 Task: Find connections with filter location Oldenburg with filter topic #CEOwith filter profile language Potuguese with filter current company Mirchi with filter school Indian Institute of Management Tiruchirappalli with filter industry Retail Recyclable Materials & Used Merchandise with filter service category SupportTechnical Writing with filter keywords title Mason
Action: Mouse moved to (480, 68)
Screenshot: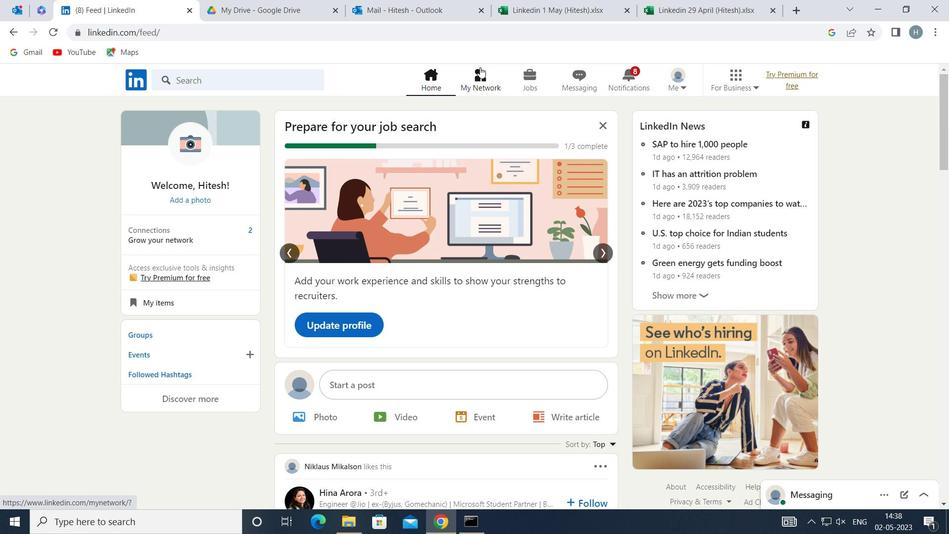 
Action: Mouse pressed left at (480, 68)
Screenshot: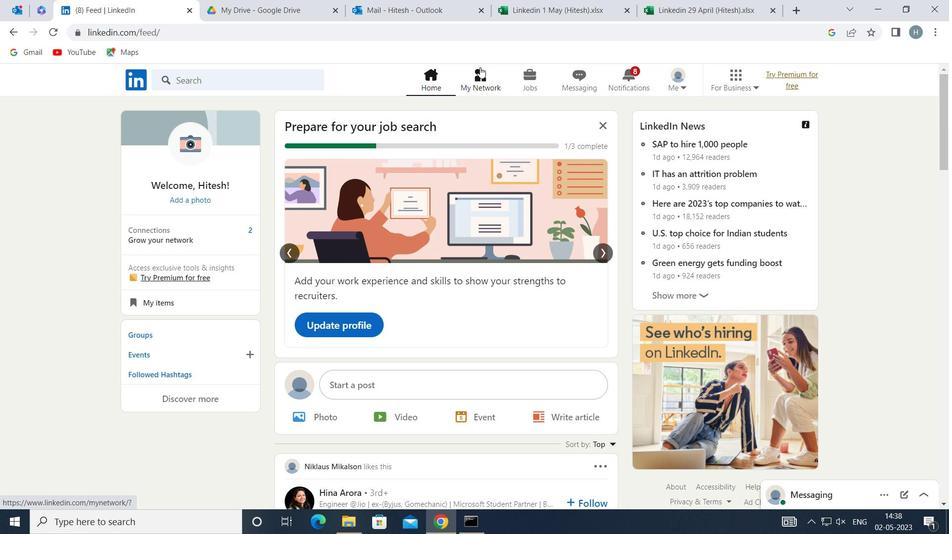 
Action: Mouse moved to (274, 144)
Screenshot: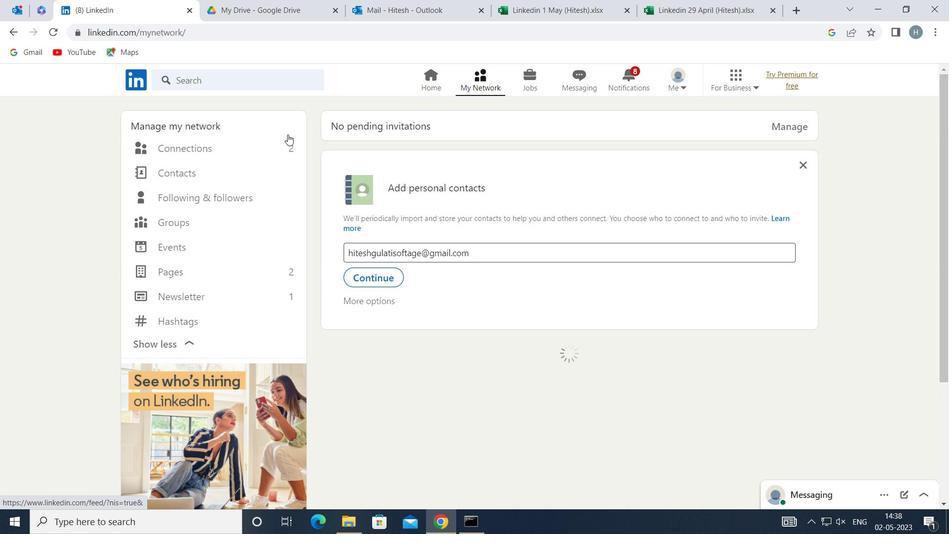 
Action: Mouse pressed left at (274, 144)
Screenshot: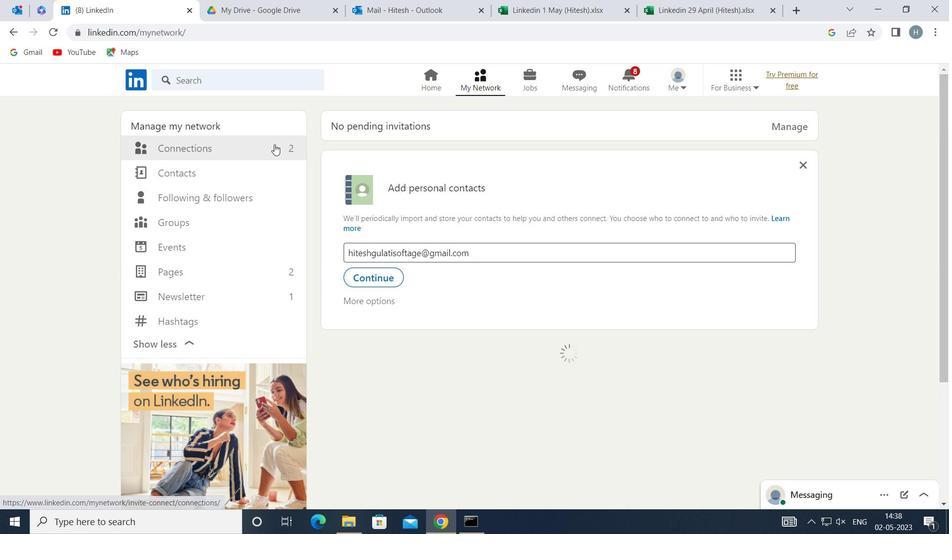 
Action: Mouse moved to (544, 149)
Screenshot: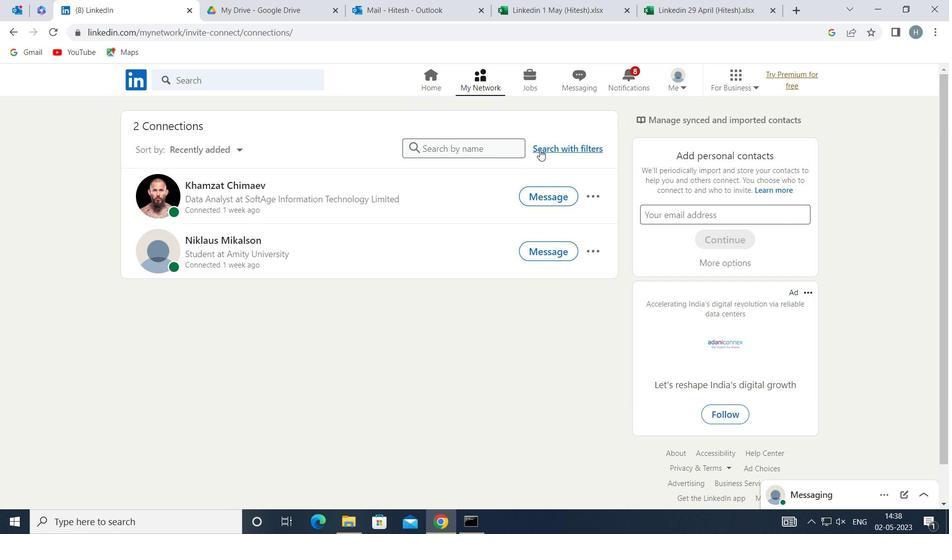 
Action: Mouse pressed left at (544, 149)
Screenshot: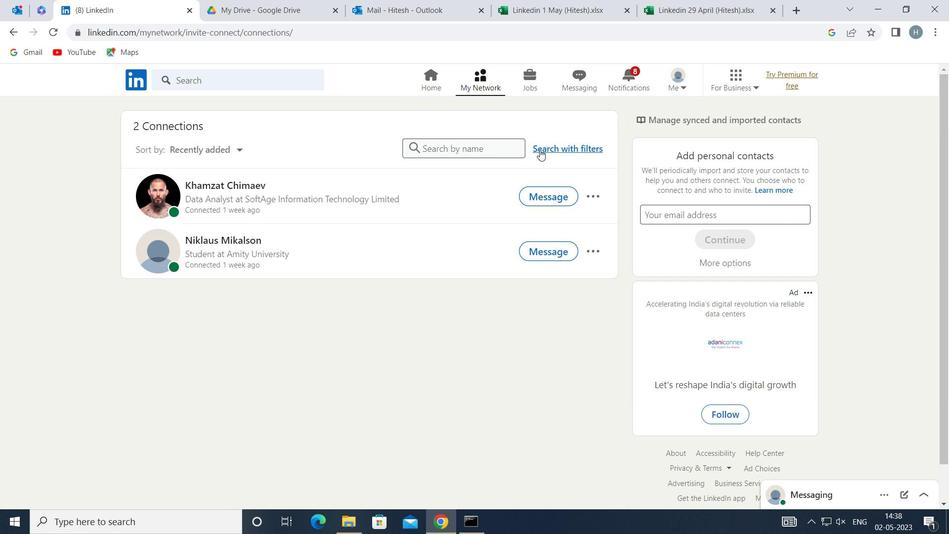 
Action: Mouse moved to (514, 117)
Screenshot: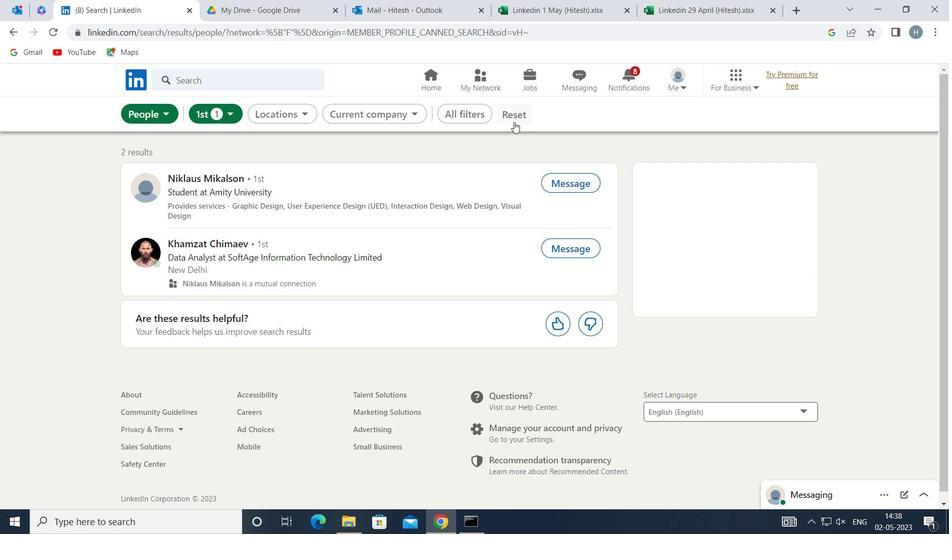 
Action: Mouse pressed left at (514, 117)
Screenshot: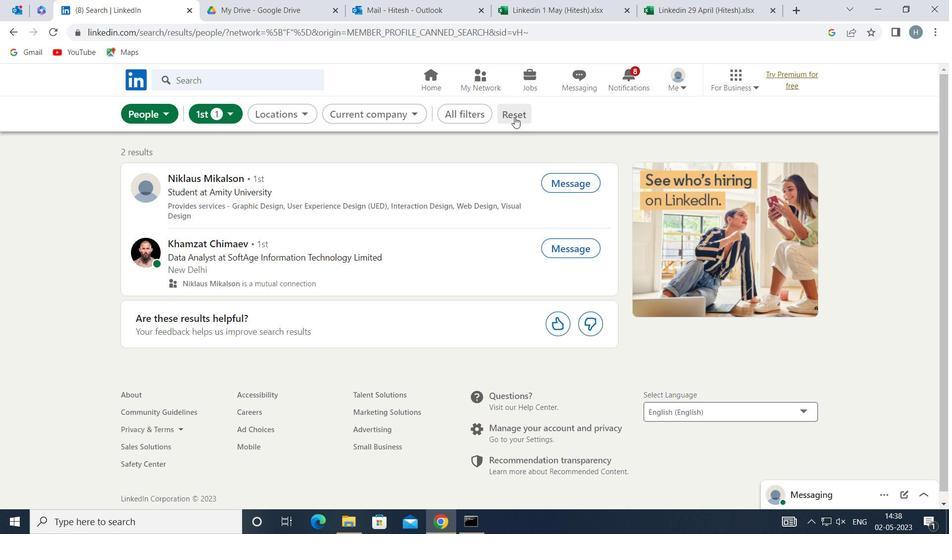 
Action: Mouse moved to (488, 114)
Screenshot: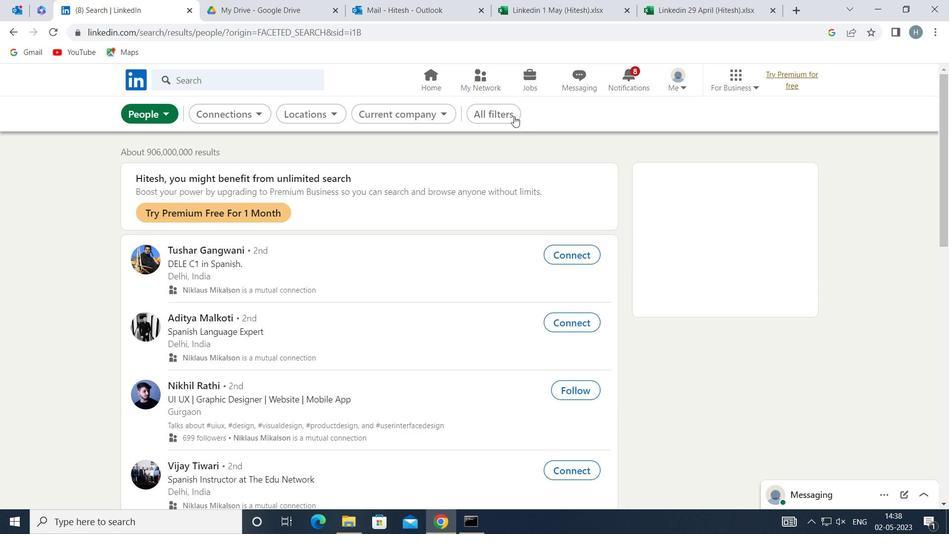 
Action: Mouse pressed left at (488, 114)
Screenshot: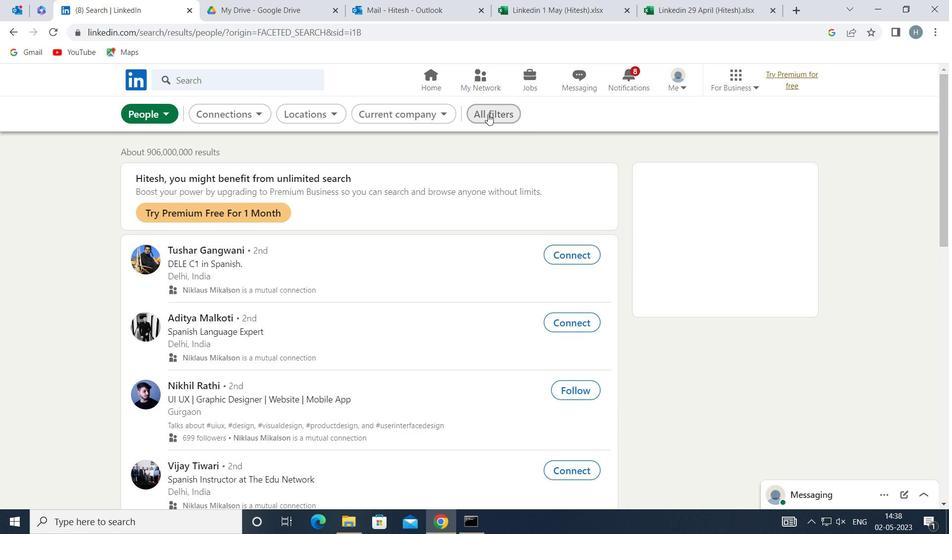 
Action: Mouse moved to (695, 236)
Screenshot: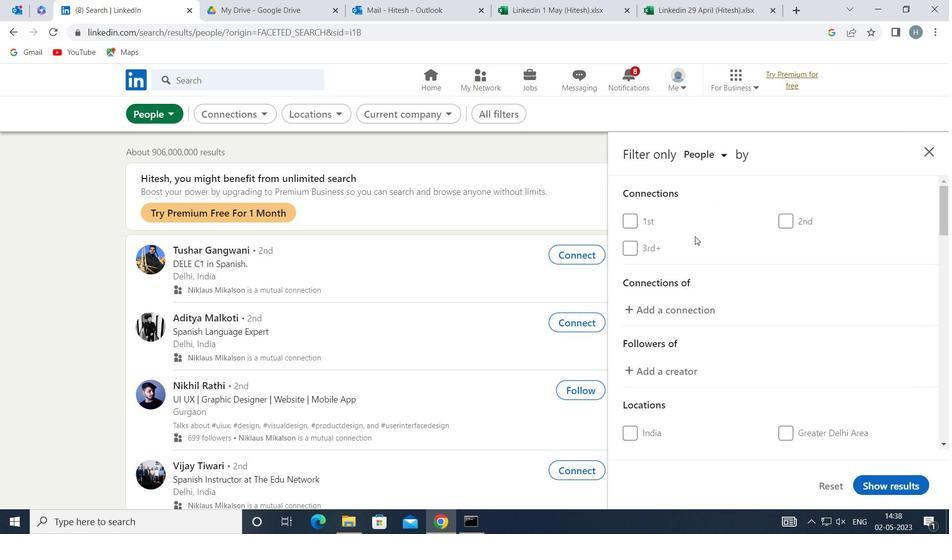 
Action: Mouse scrolled (695, 235) with delta (0, 0)
Screenshot: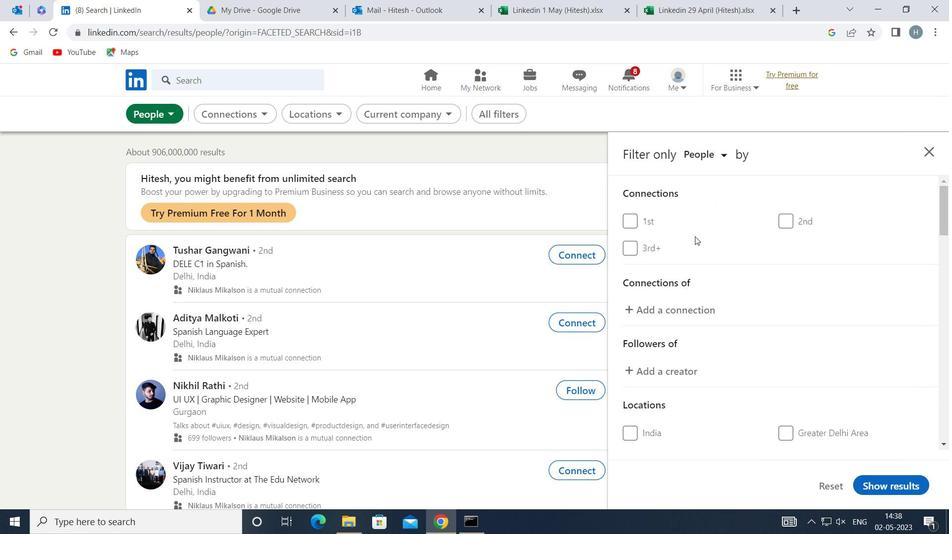 
Action: Mouse moved to (695, 236)
Screenshot: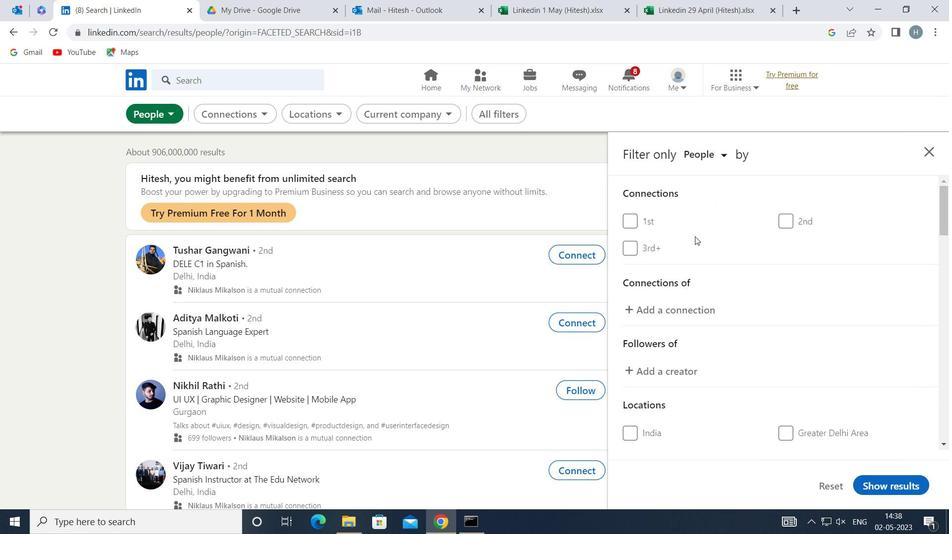 
Action: Mouse scrolled (695, 235) with delta (0, 0)
Screenshot: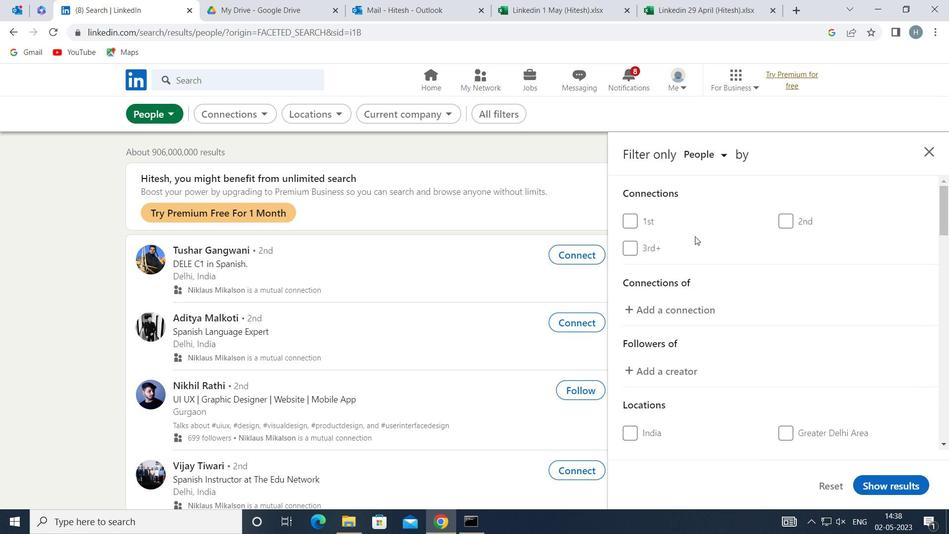 
Action: Mouse moved to (694, 236)
Screenshot: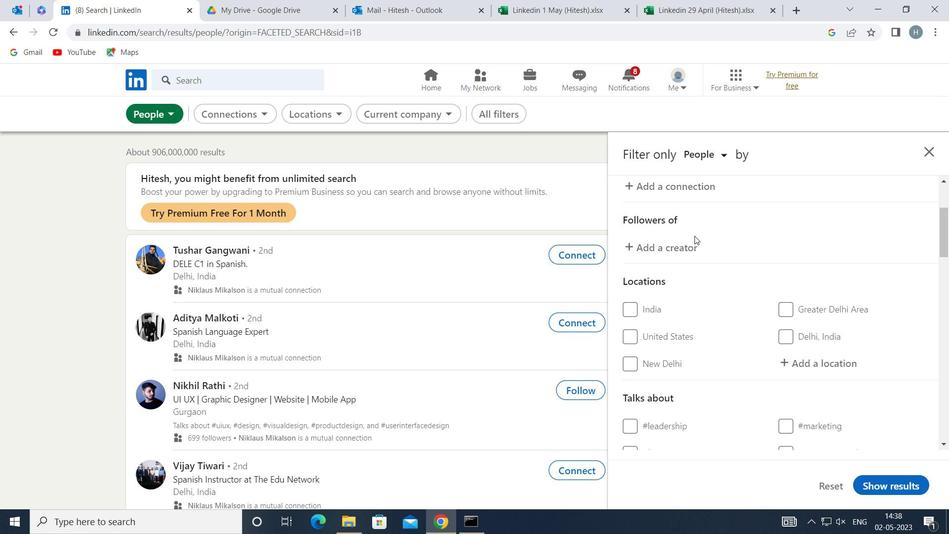 
Action: Mouse scrolled (694, 235) with delta (0, 0)
Screenshot: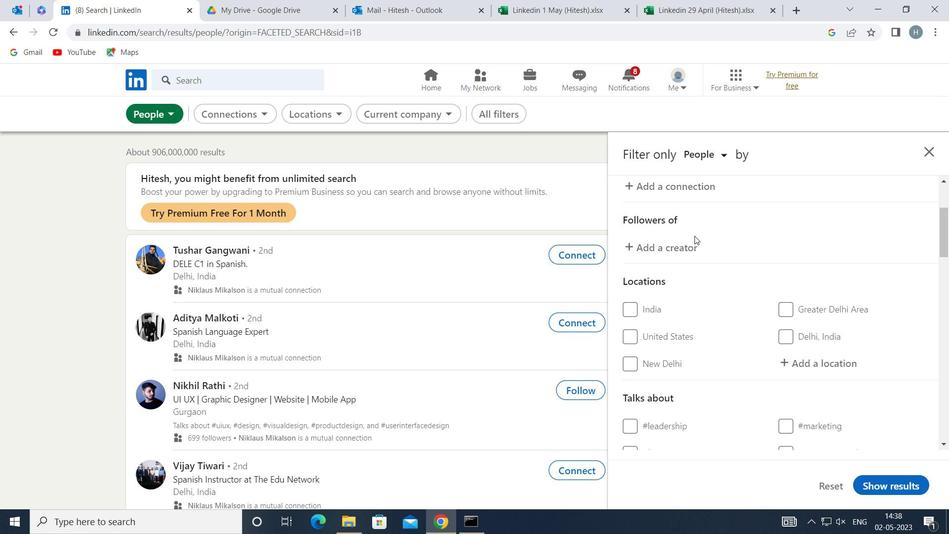 
Action: Mouse moved to (790, 293)
Screenshot: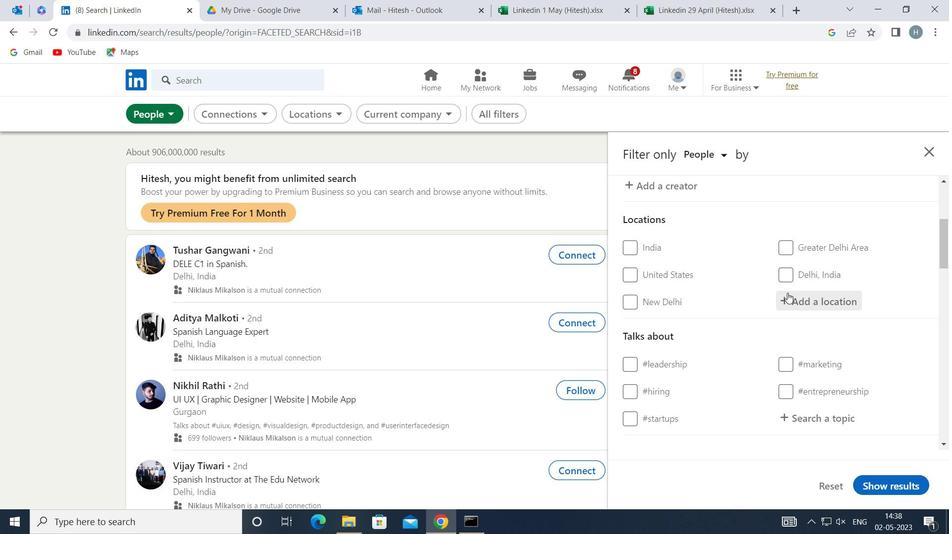 
Action: Mouse pressed left at (790, 293)
Screenshot: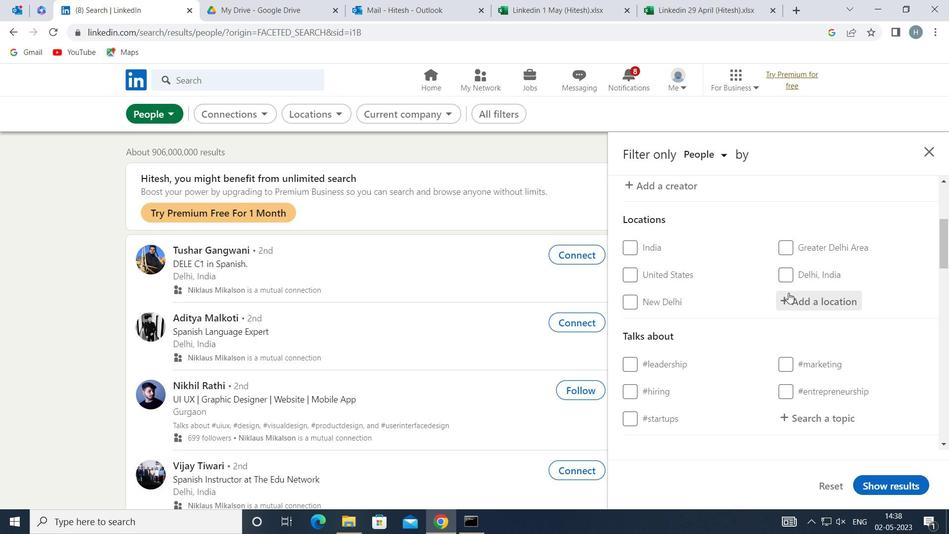 
Action: Mouse moved to (789, 293)
Screenshot: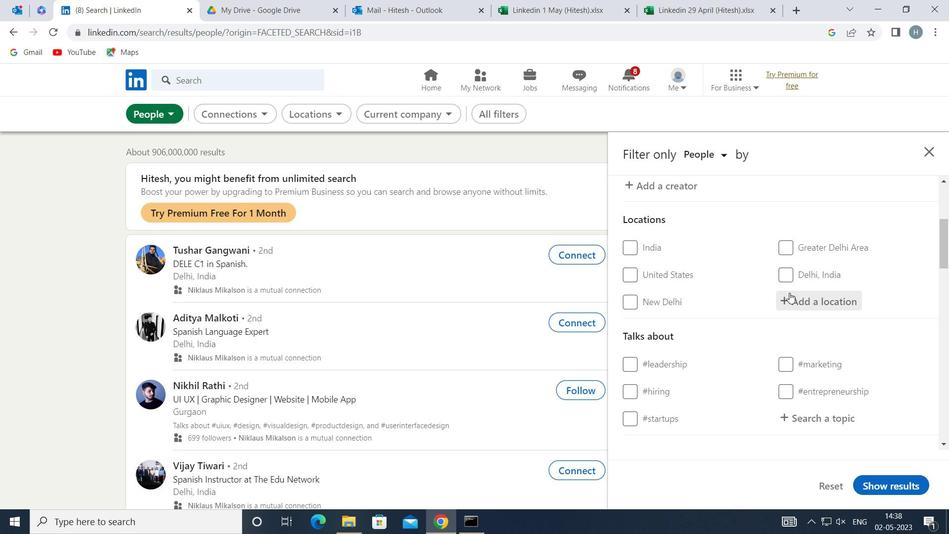 
Action: Key pressed <Key.shift>OLDENBURG
Screenshot: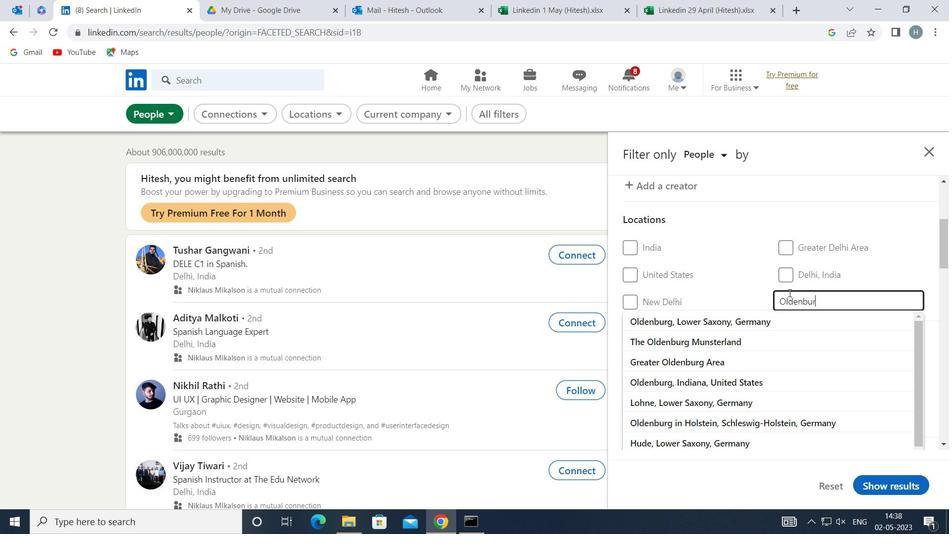 
Action: Mouse moved to (799, 289)
Screenshot: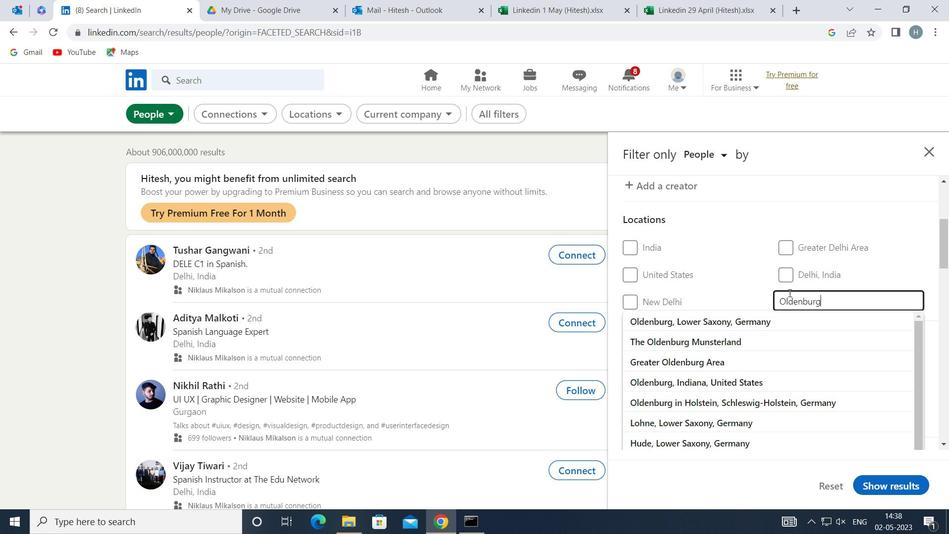 
Action: Key pressed <Key.enter>
Screenshot: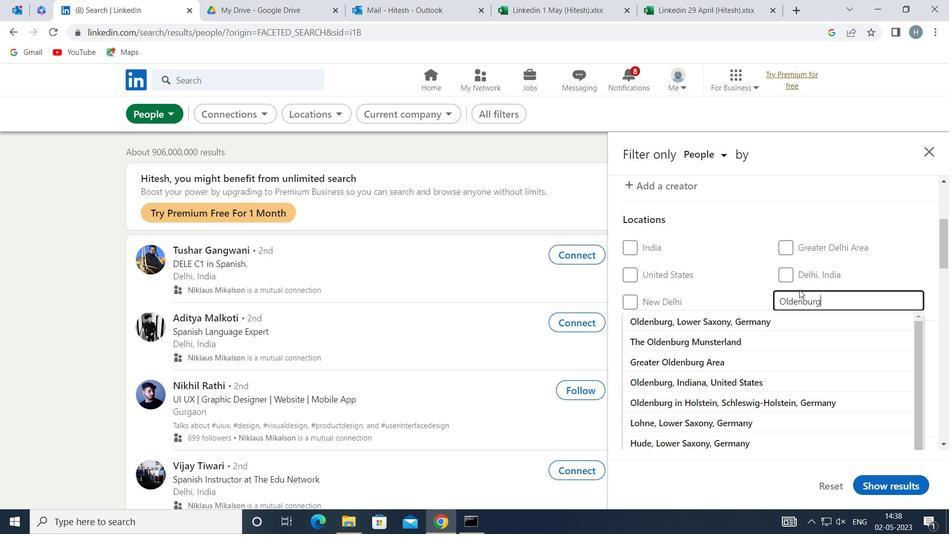 
Action: Mouse moved to (877, 316)
Screenshot: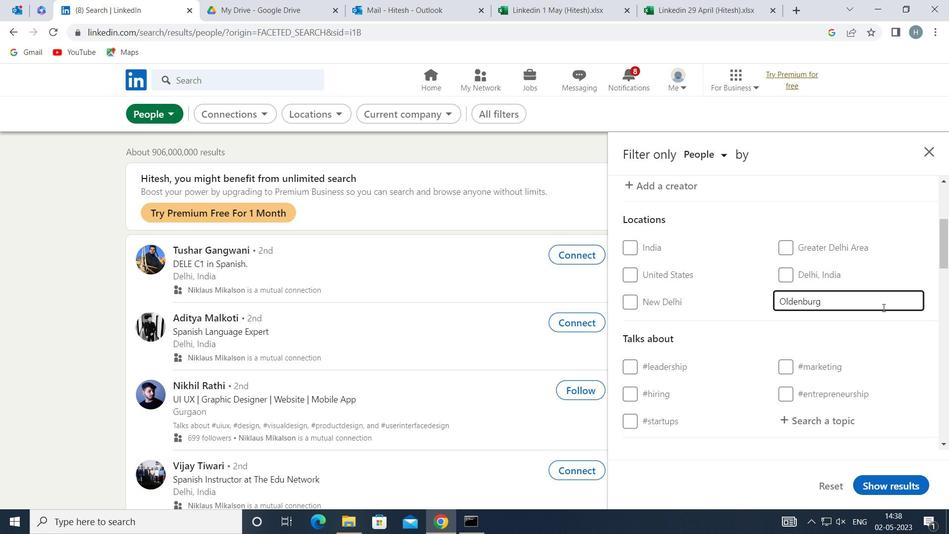 
Action: Mouse scrolled (877, 315) with delta (0, 0)
Screenshot: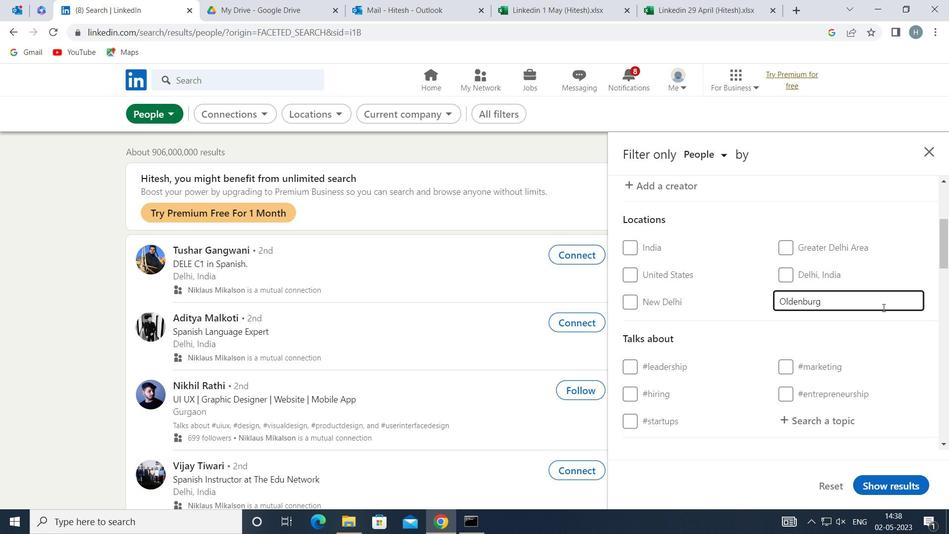 
Action: Mouse moved to (875, 320)
Screenshot: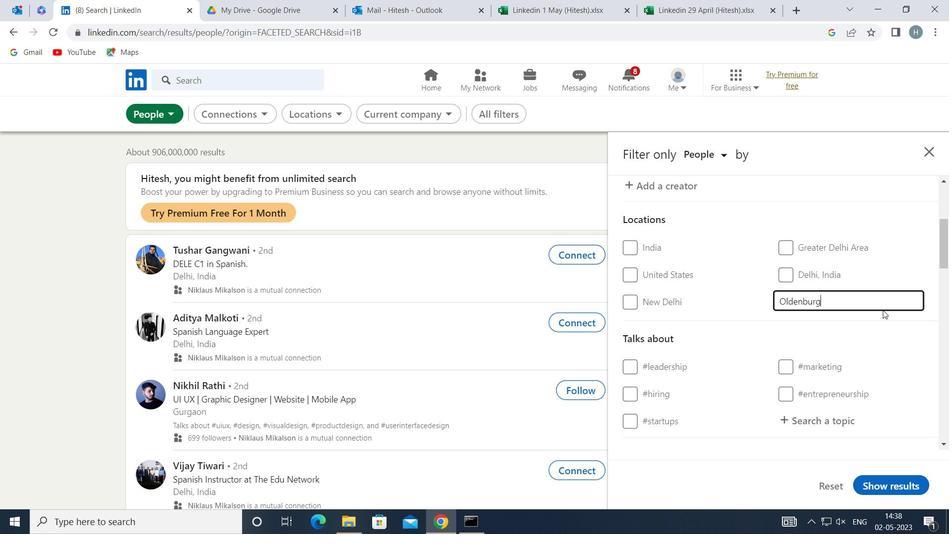 
Action: Mouse scrolled (875, 319) with delta (0, 0)
Screenshot: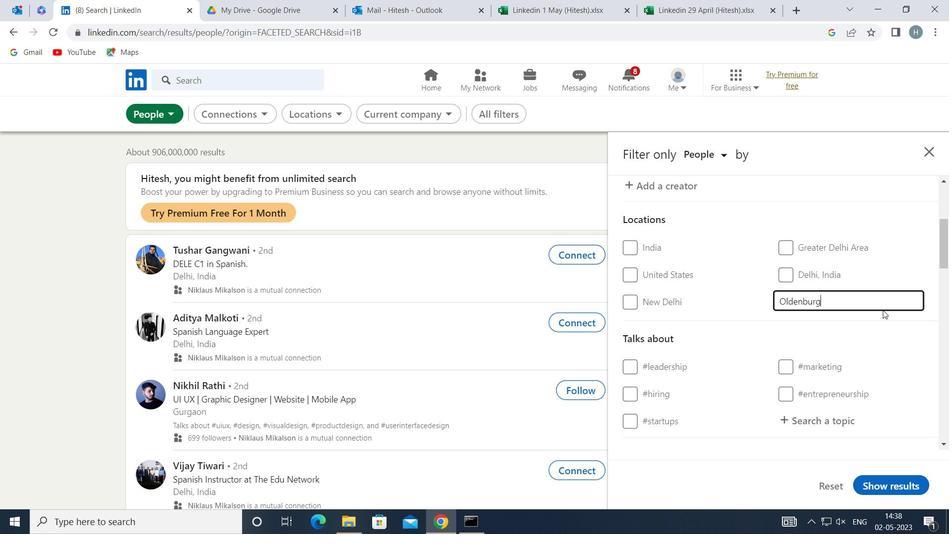 
Action: Mouse moved to (846, 296)
Screenshot: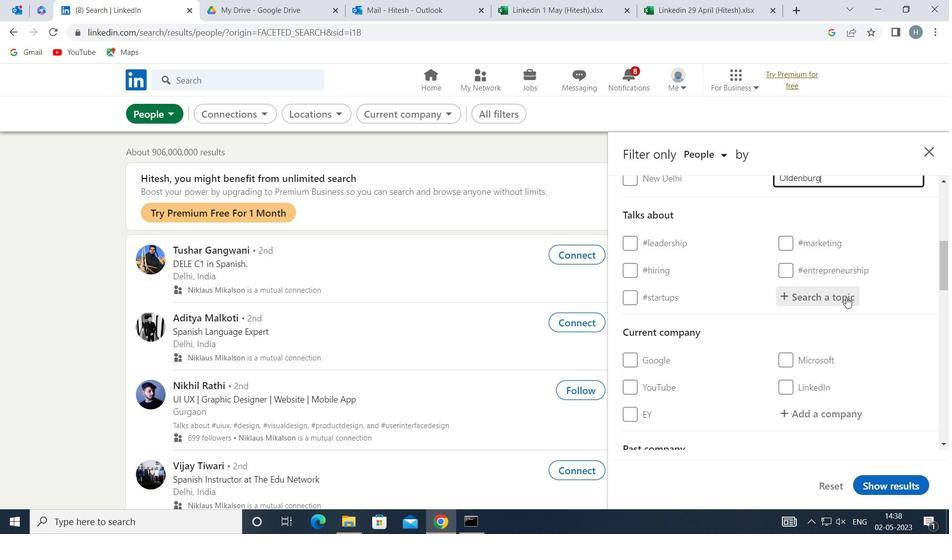 
Action: Mouse pressed left at (846, 296)
Screenshot: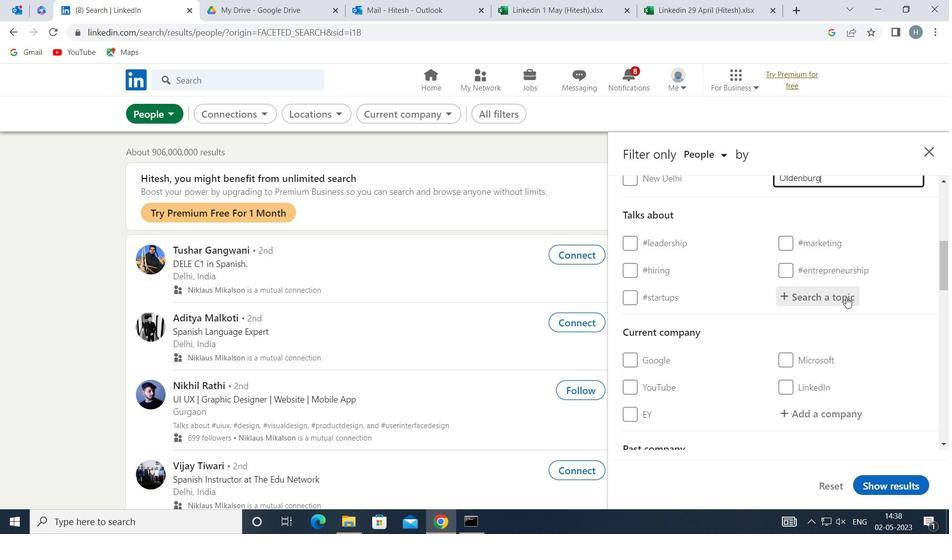 
Action: Key pressed <Key.shift>CEO
Screenshot: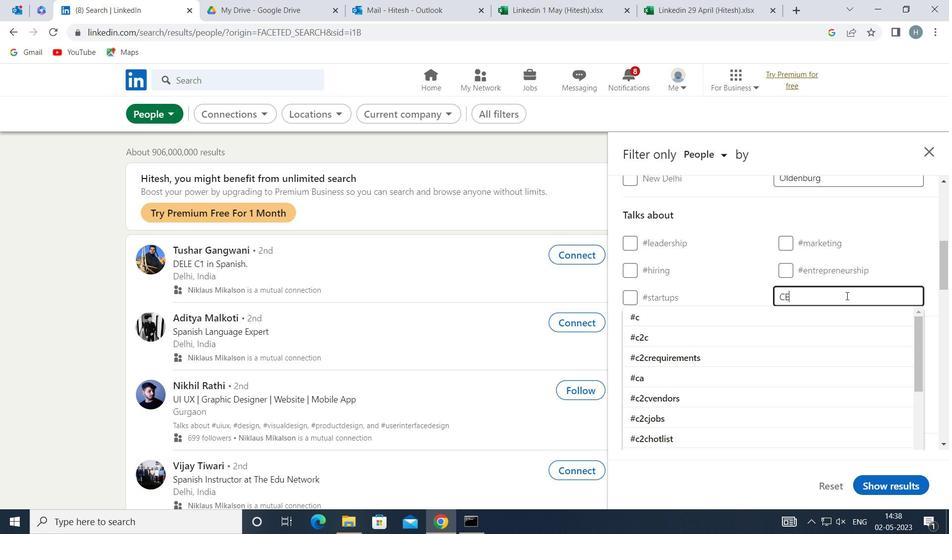 
Action: Mouse moved to (773, 314)
Screenshot: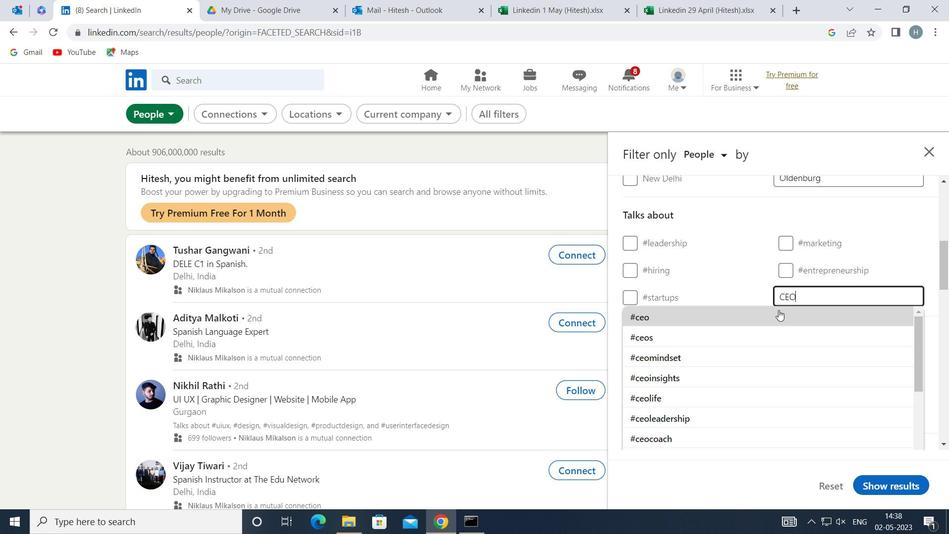 
Action: Mouse pressed left at (773, 314)
Screenshot: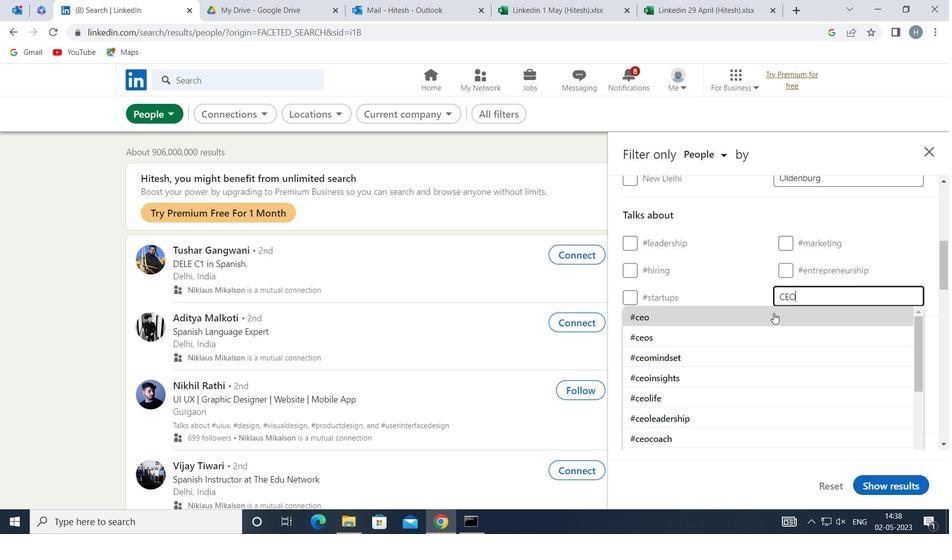 
Action: Mouse moved to (766, 317)
Screenshot: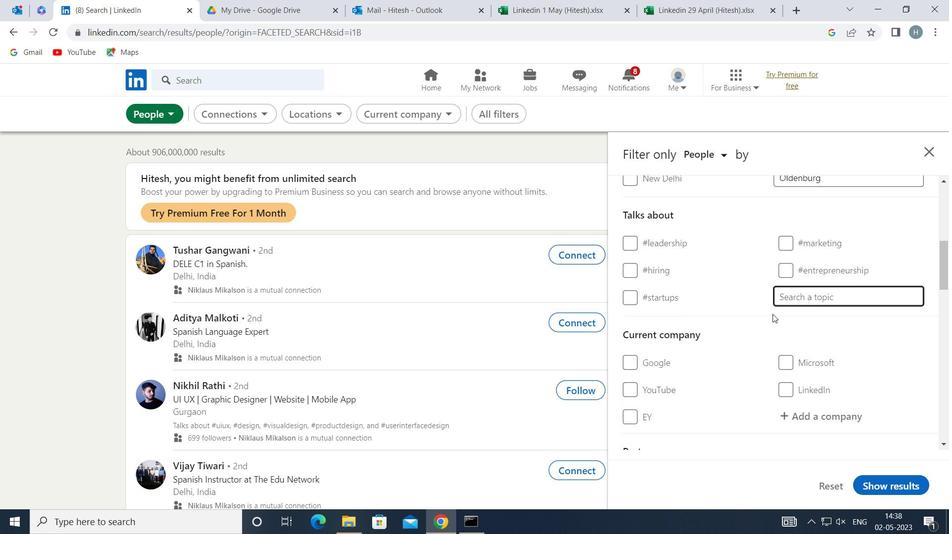 
Action: Mouse scrolled (766, 316) with delta (0, 0)
Screenshot: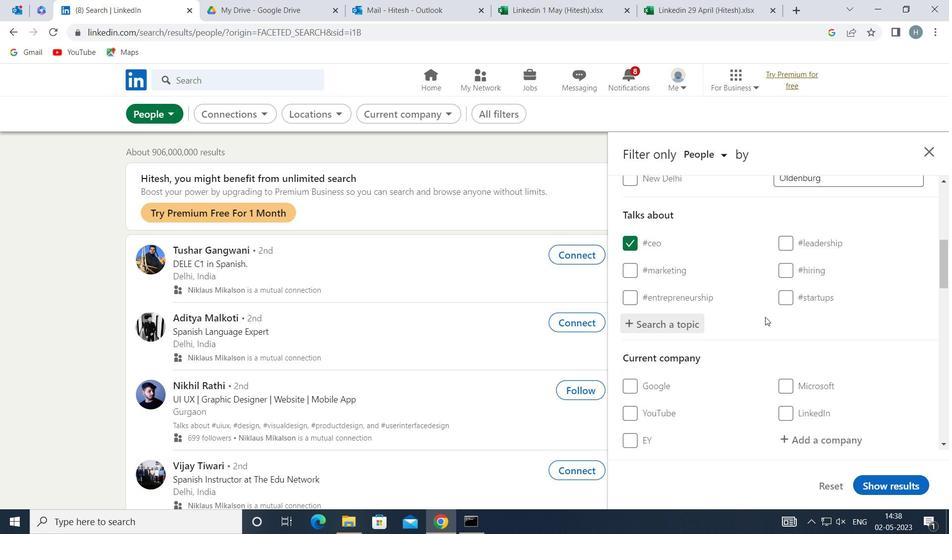 
Action: Mouse moved to (764, 317)
Screenshot: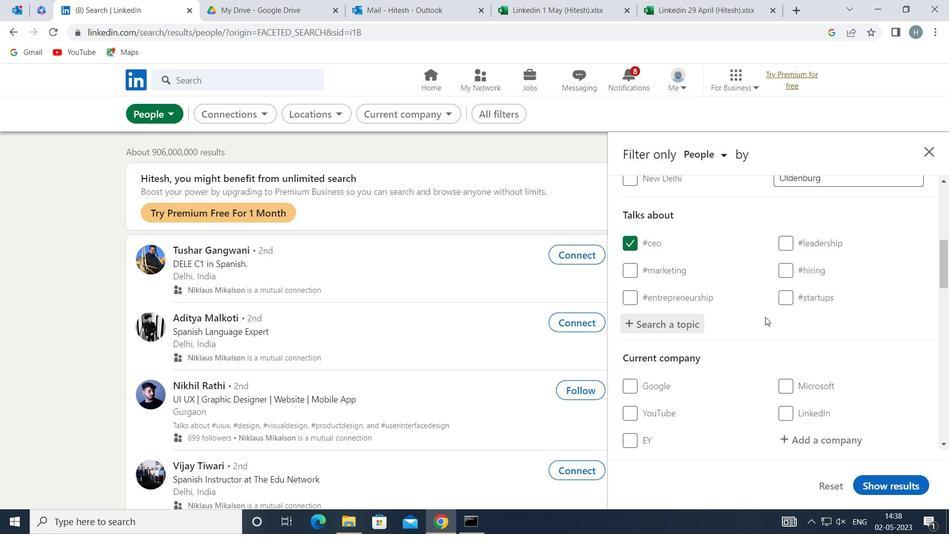 
Action: Mouse scrolled (764, 317) with delta (0, 0)
Screenshot: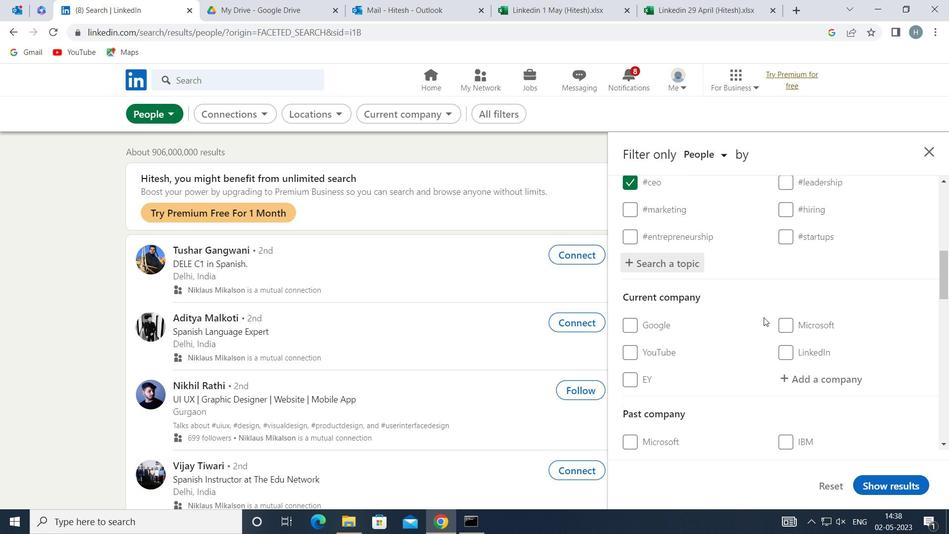
Action: Mouse scrolled (764, 317) with delta (0, 0)
Screenshot: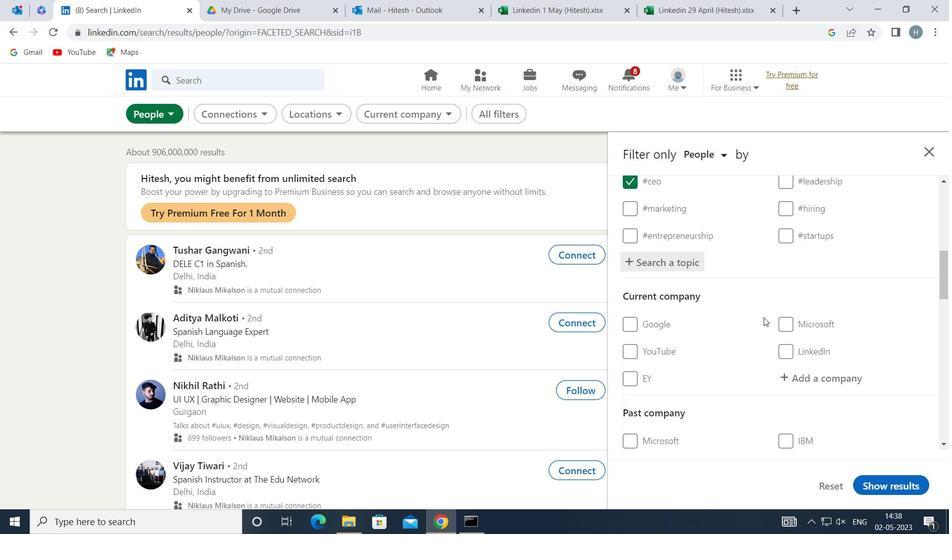 
Action: Mouse scrolled (764, 317) with delta (0, 0)
Screenshot: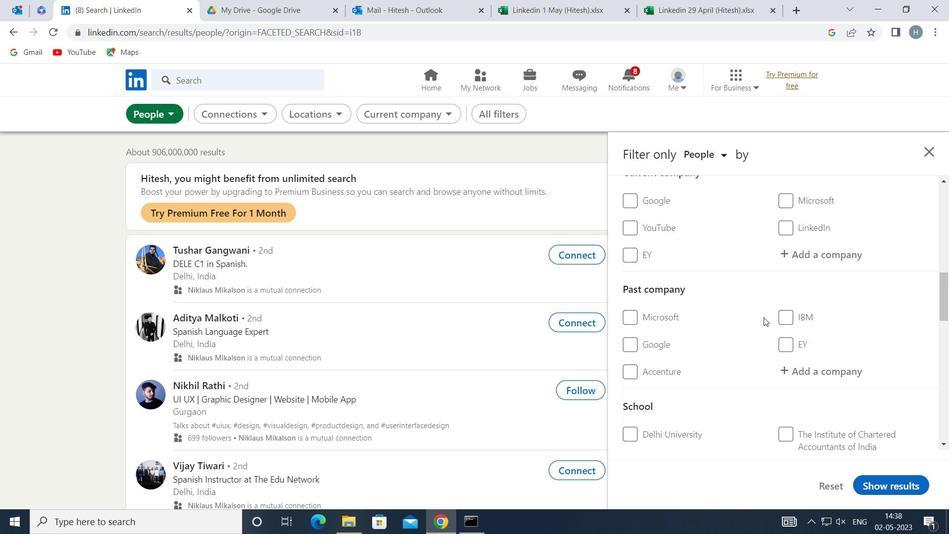 
Action: Mouse scrolled (764, 317) with delta (0, 0)
Screenshot: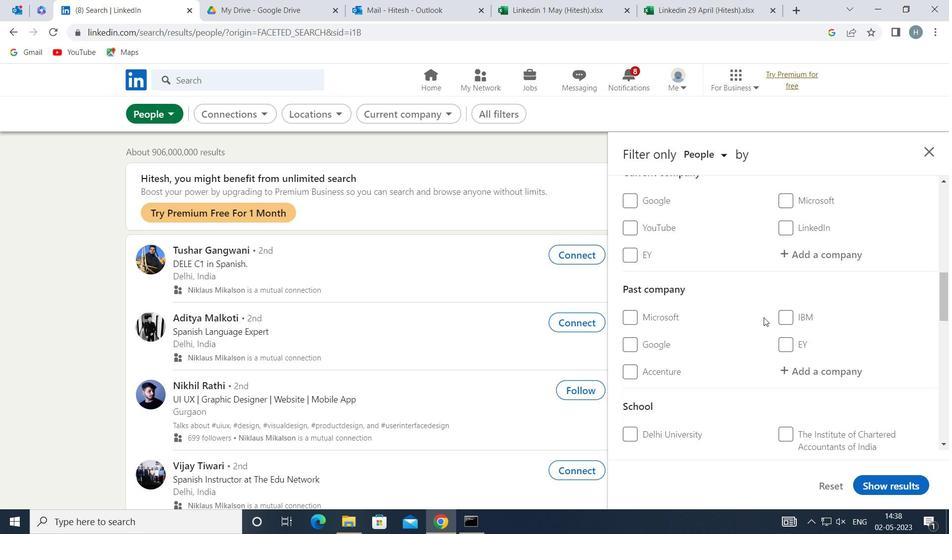 
Action: Mouse scrolled (764, 317) with delta (0, 0)
Screenshot: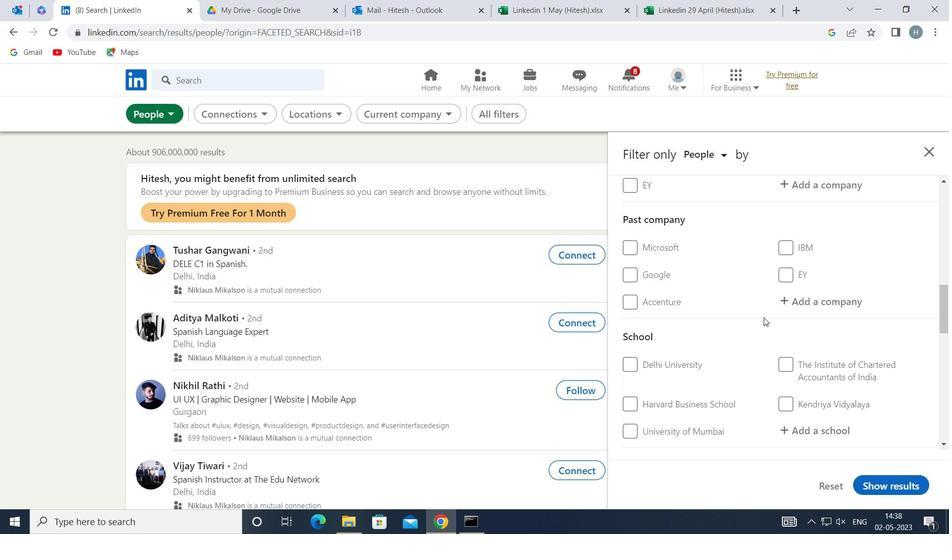 
Action: Mouse scrolled (764, 317) with delta (0, 0)
Screenshot: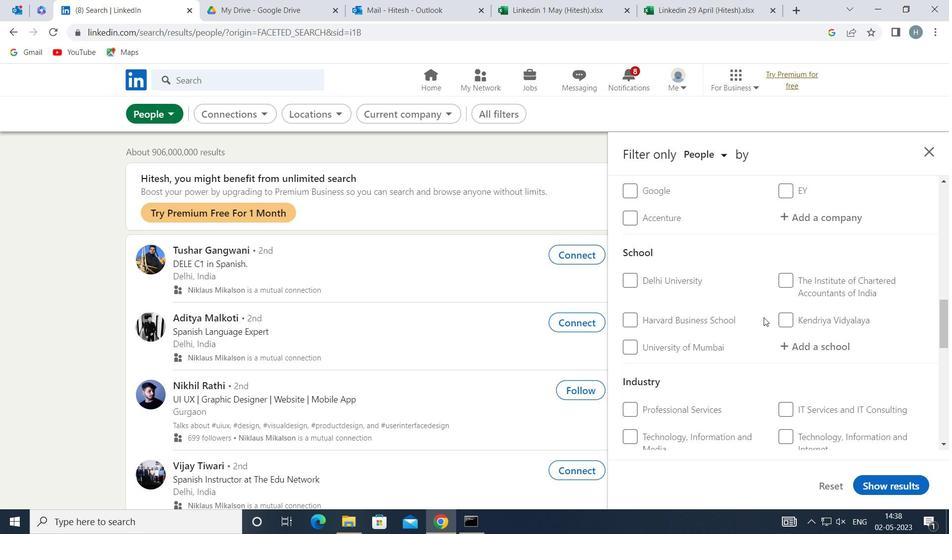 
Action: Mouse scrolled (764, 317) with delta (0, 0)
Screenshot: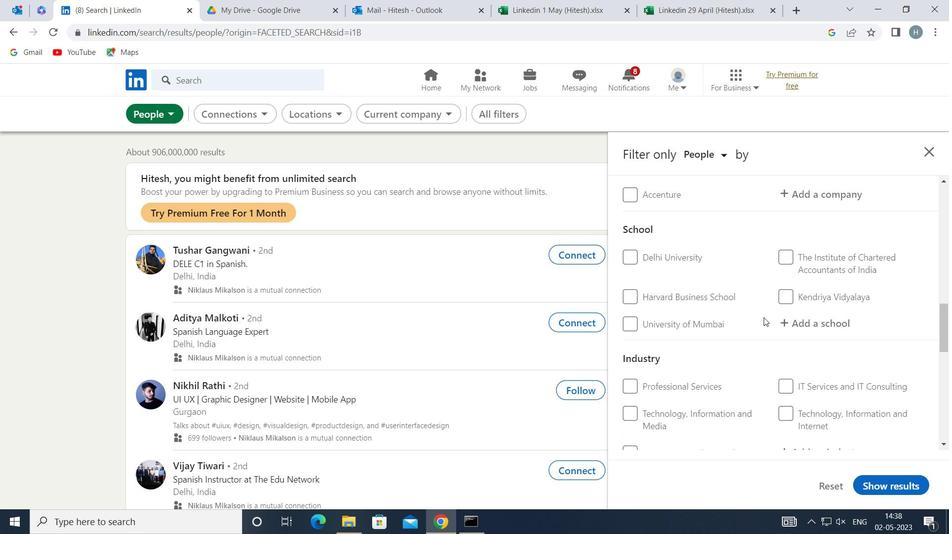 
Action: Mouse scrolled (764, 317) with delta (0, 0)
Screenshot: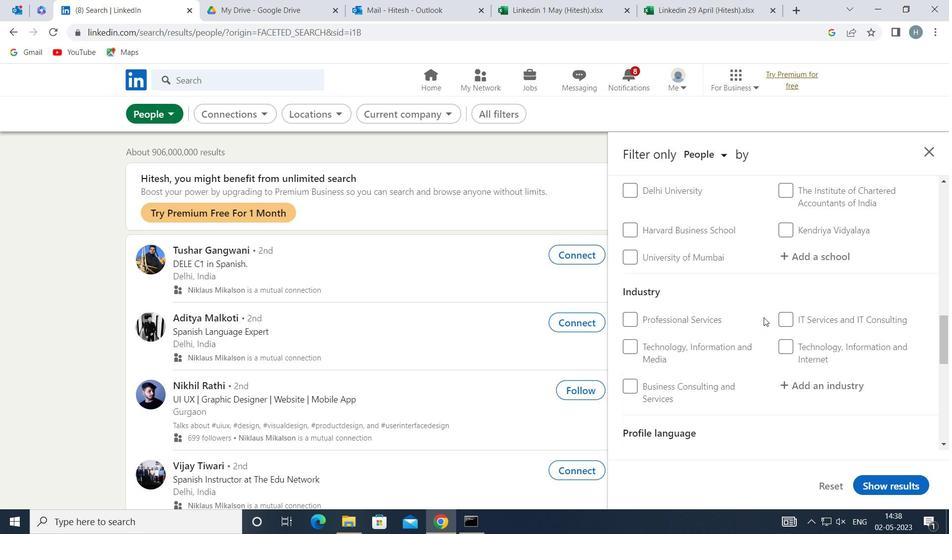
Action: Mouse moved to (782, 358)
Screenshot: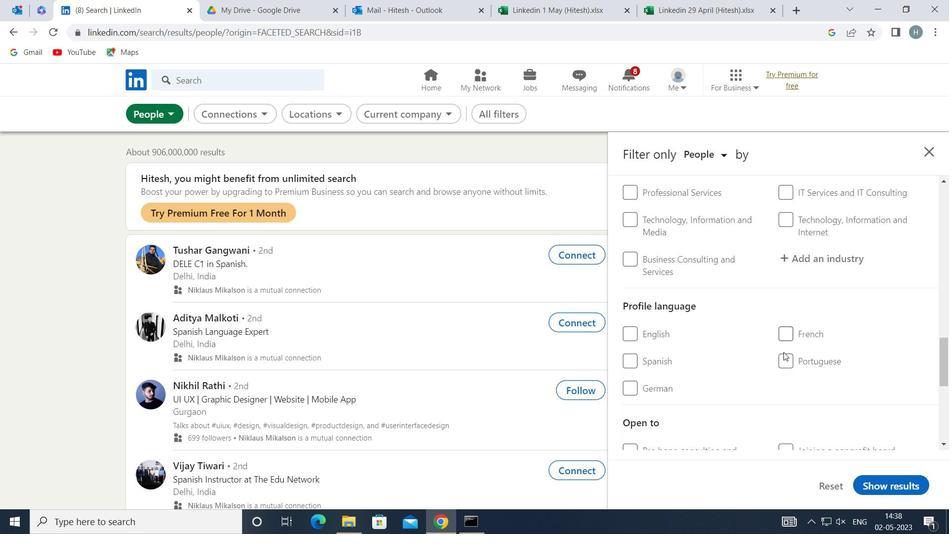 
Action: Mouse pressed left at (782, 358)
Screenshot: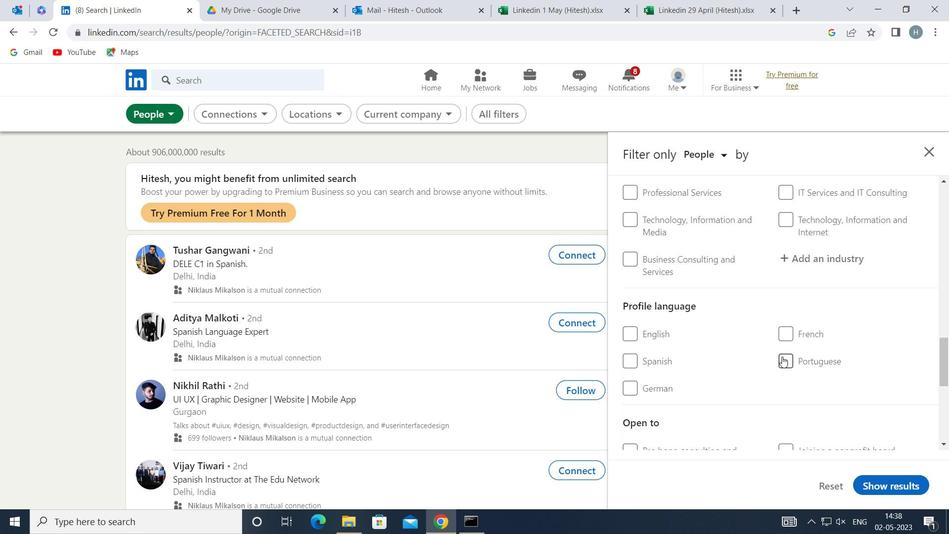 
Action: Mouse moved to (746, 345)
Screenshot: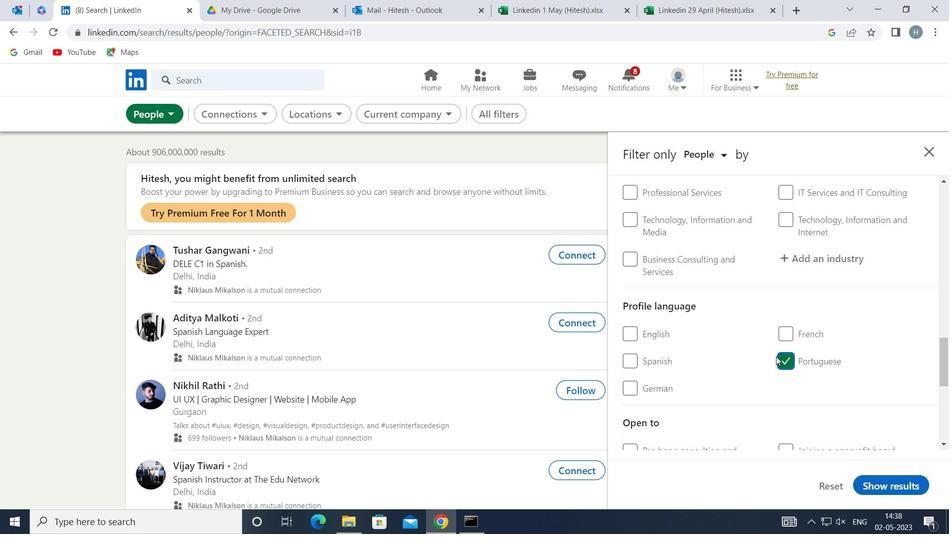
Action: Mouse scrolled (746, 345) with delta (0, 0)
Screenshot: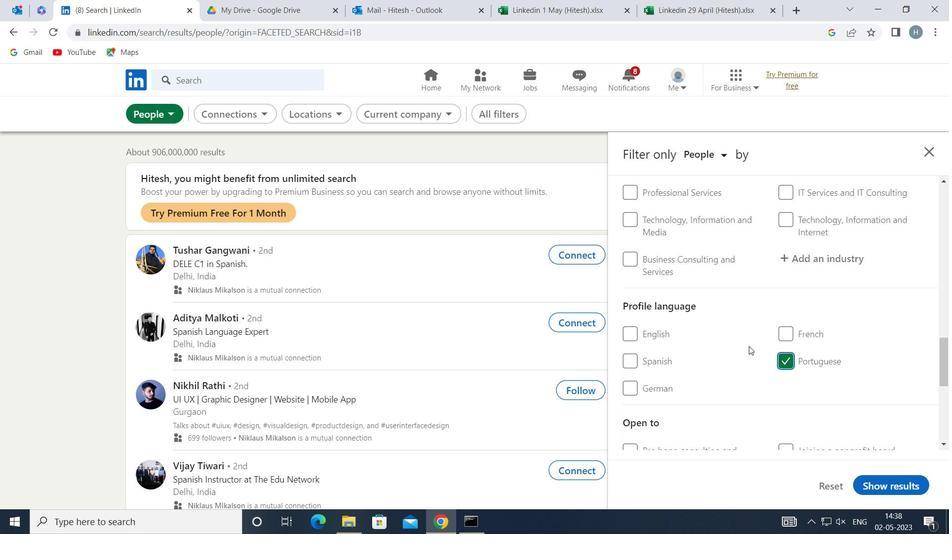 
Action: Mouse scrolled (746, 345) with delta (0, 0)
Screenshot: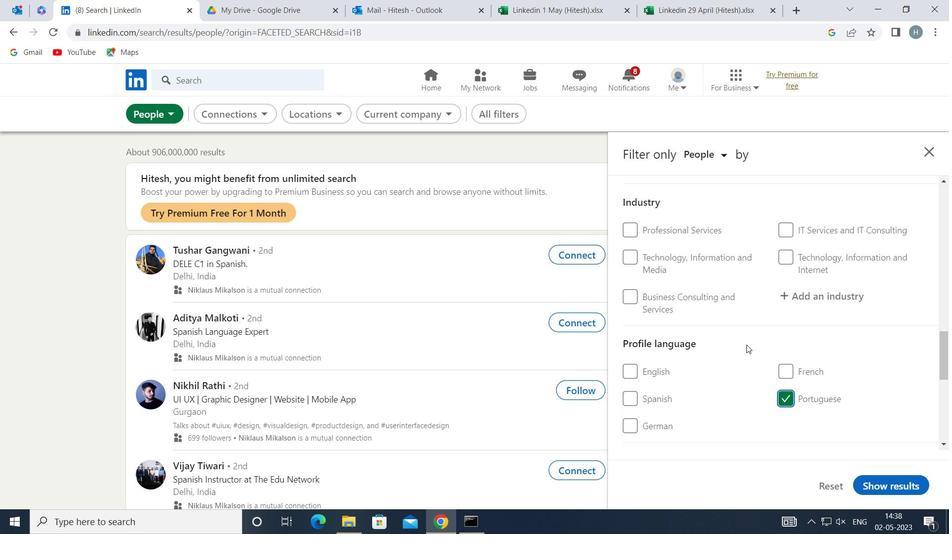 
Action: Mouse scrolled (746, 345) with delta (0, 0)
Screenshot: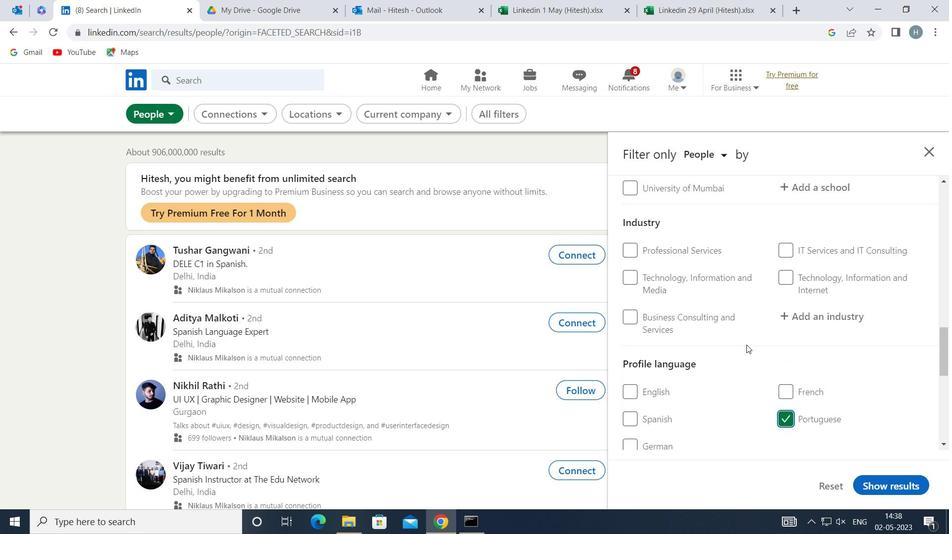 
Action: Mouse scrolled (746, 345) with delta (0, 0)
Screenshot: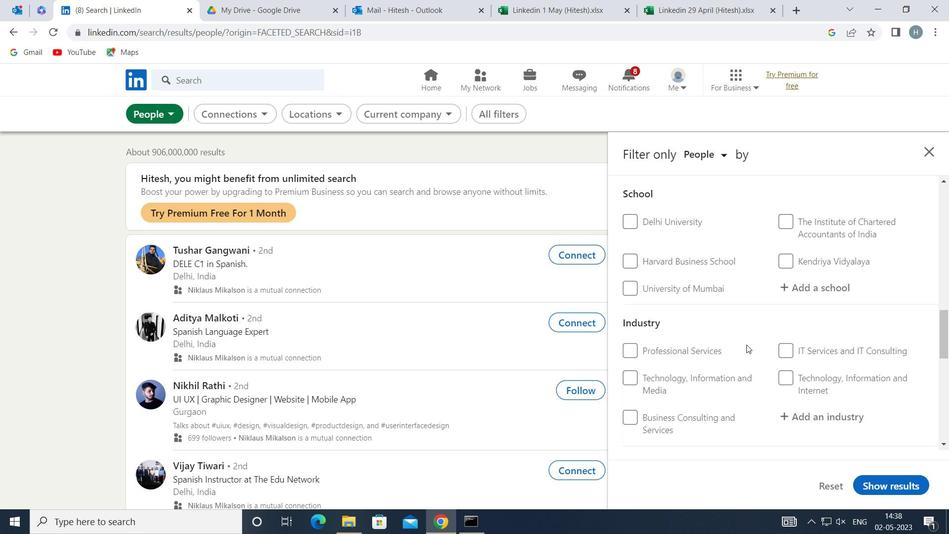 
Action: Mouse scrolled (746, 345) with delta (0, 0)
Screenshot: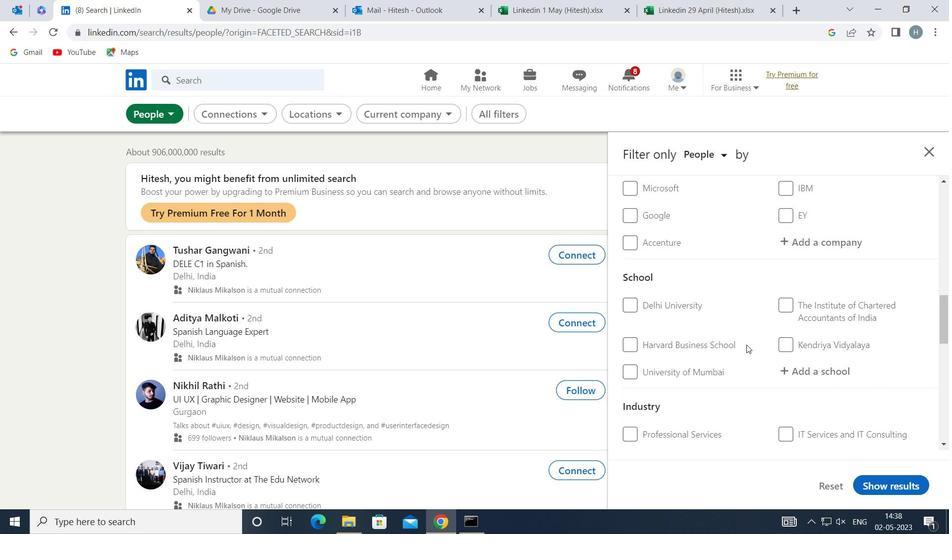 
Action: Mouse scrolled (746, 345) with delta (0, 0)
Screenshot: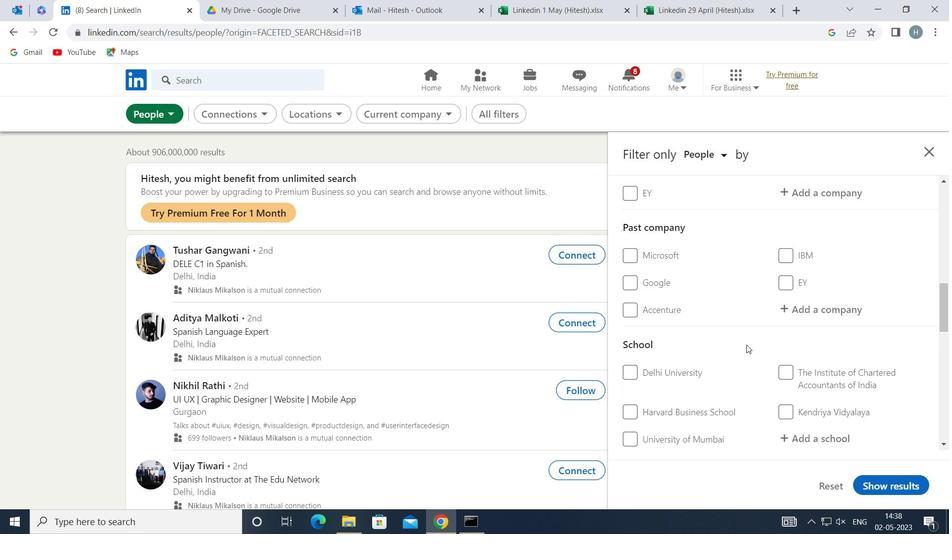 
Action: Mouse scrolled (746, 345) with delta (0, 0)
Screenshot: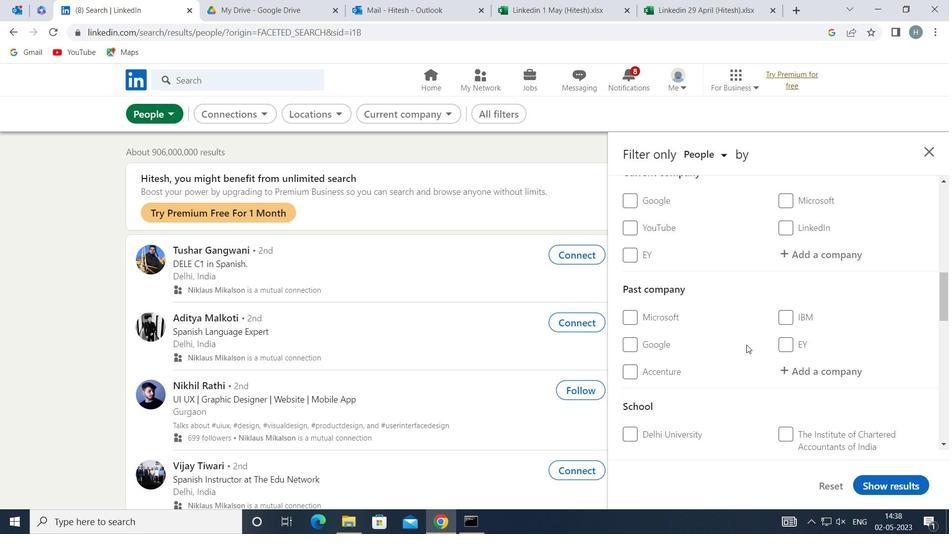 
Action: Mouse moved to (818, 317)
Screenshot: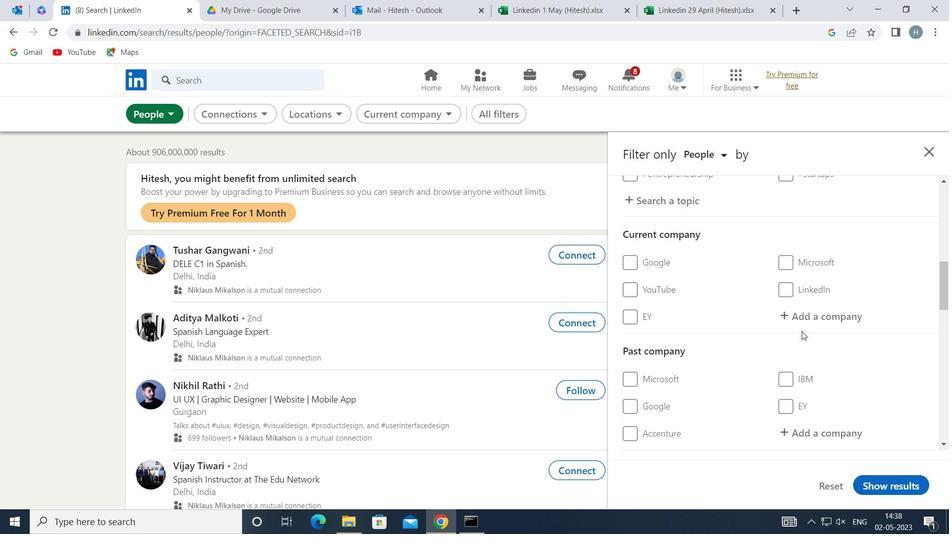 
Action: Mouse pressed left at (818, 317)
Screenshot: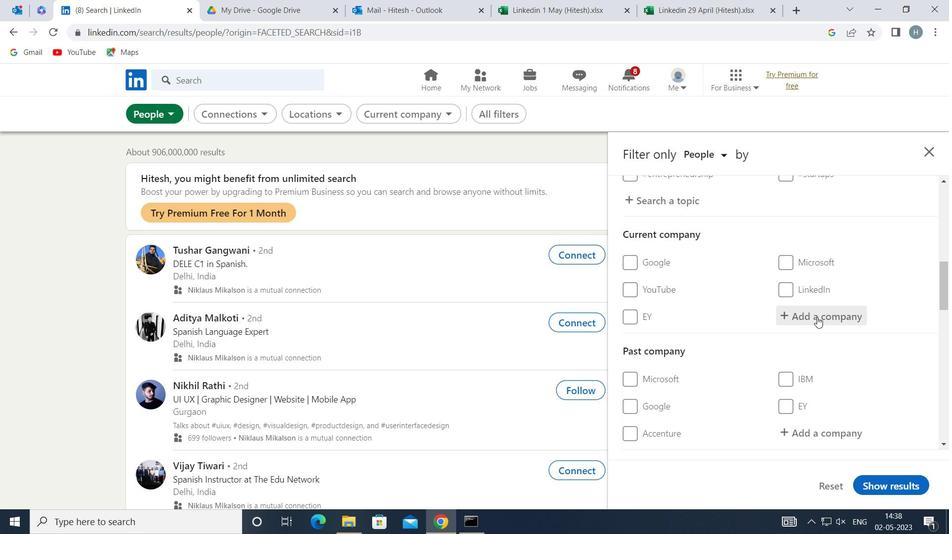 
Action: Key pressed <Key.shift>MIRCHI
Screenshot: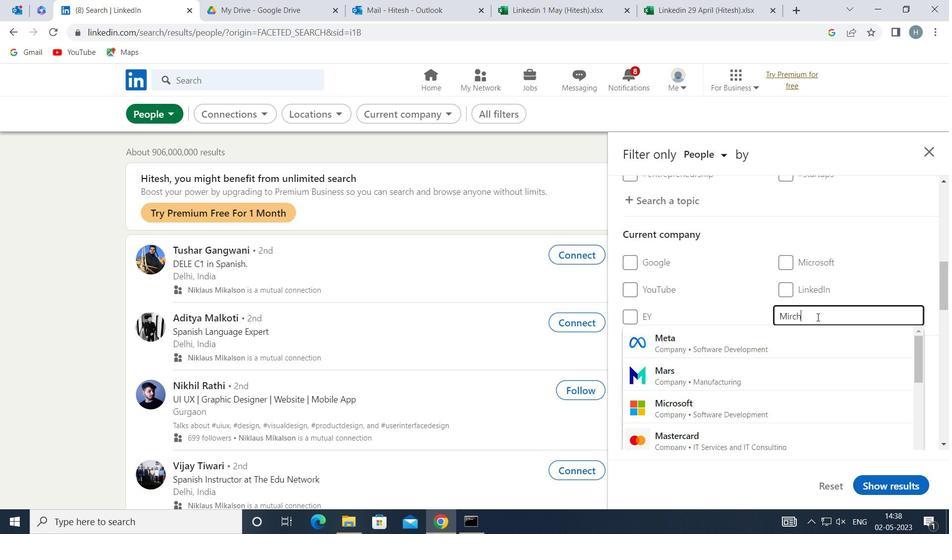 
Action: Mouse moved to (774, 339)
Screenshot: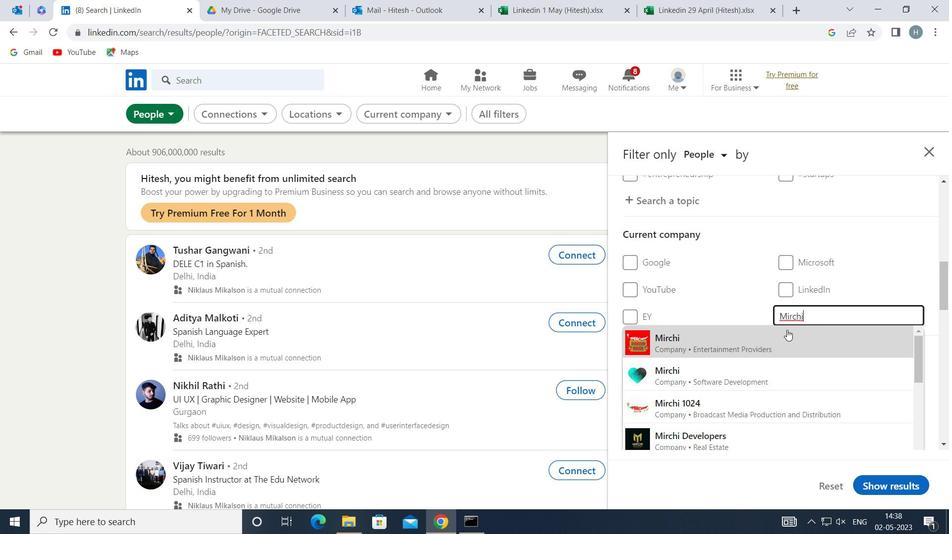 
Action: Mouse pressed left at (774, 339)
Screenshot: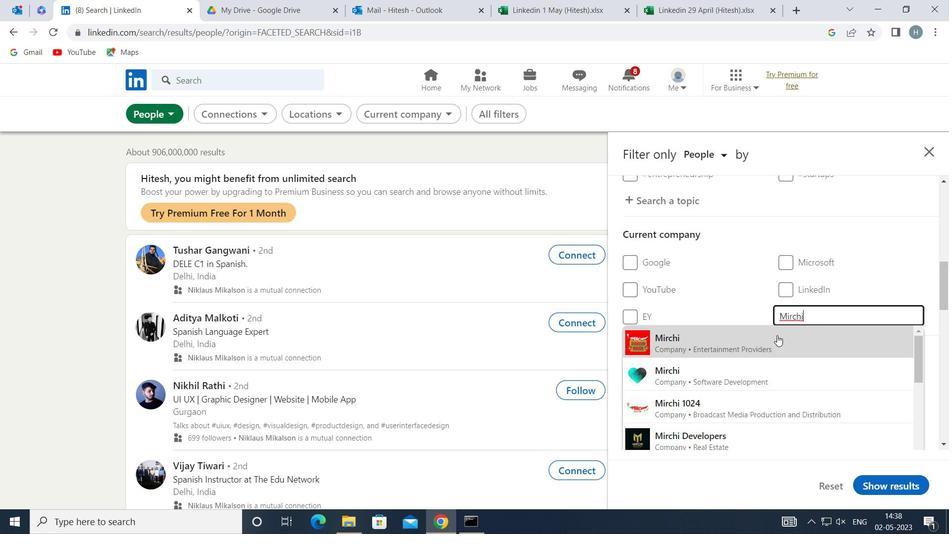 
Action: Mouse moved to (773, 338)
Screenshot: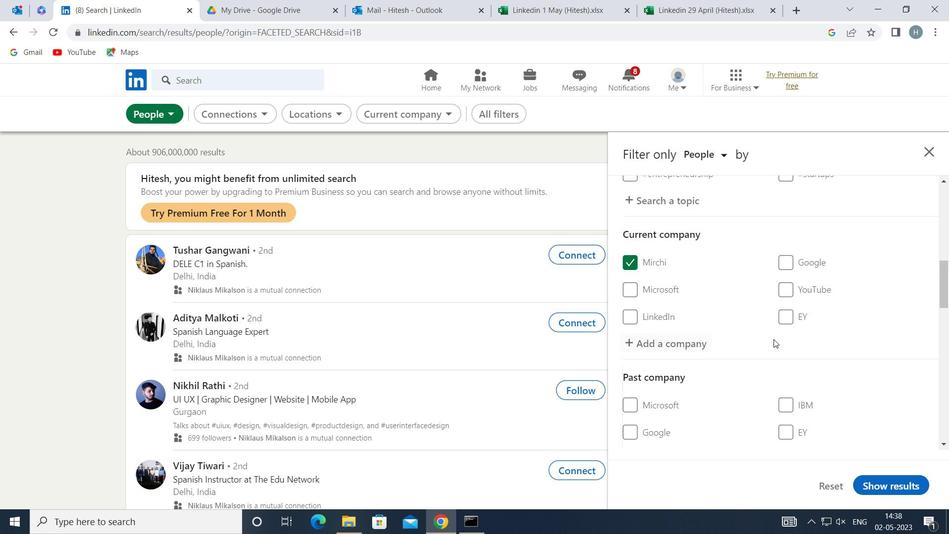 
Action: Mouse scrolled (773, 338) with delta (0, 0)
Screenshot: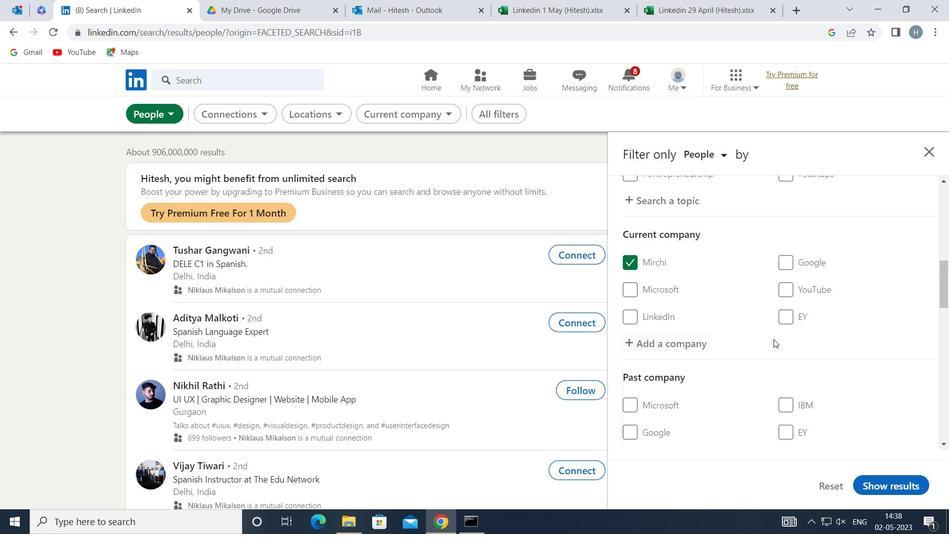 
Action: Mouse scrolled (773, 338) with delta (0, 0)
Screenshot: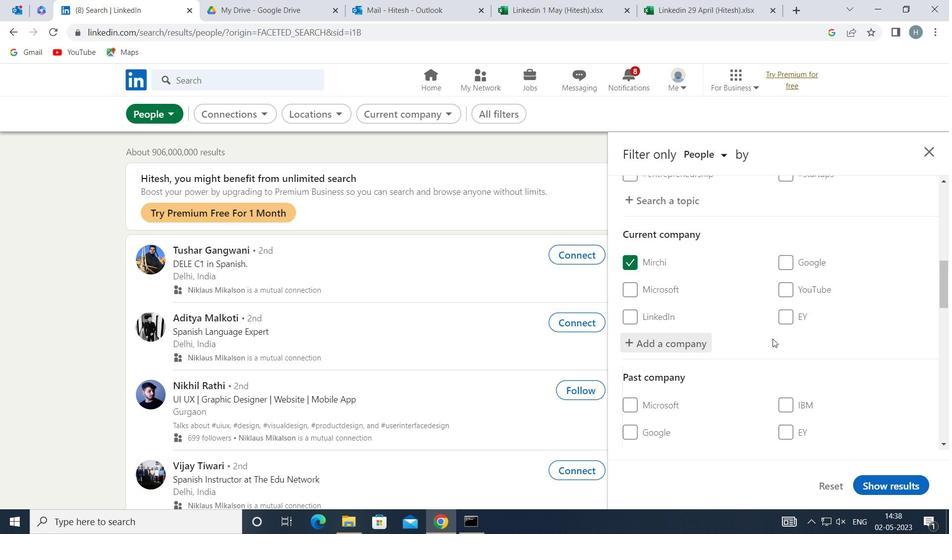 
Action: Mouse moved to (772, 338)
Screenshot: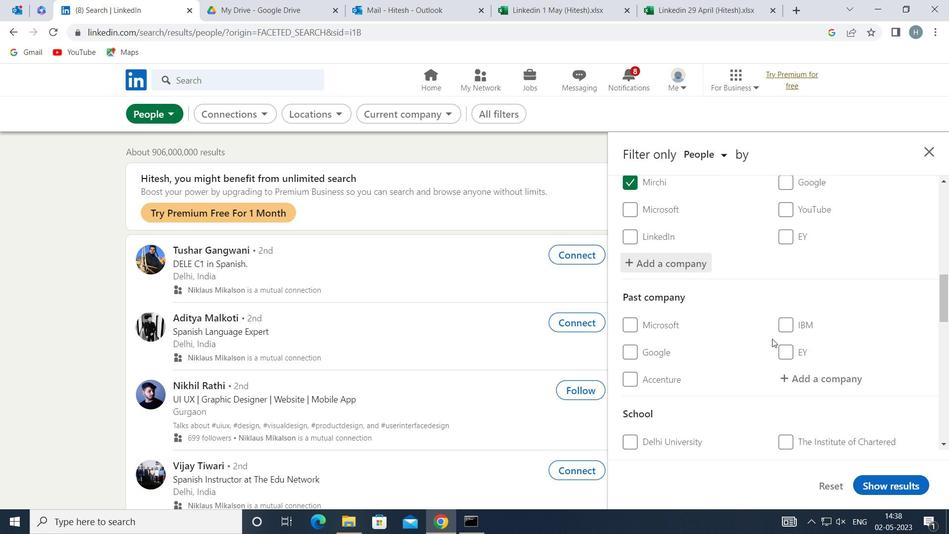 
Action: Mouse scrolled (772, 337) with delta (0, 0)
Screenshot: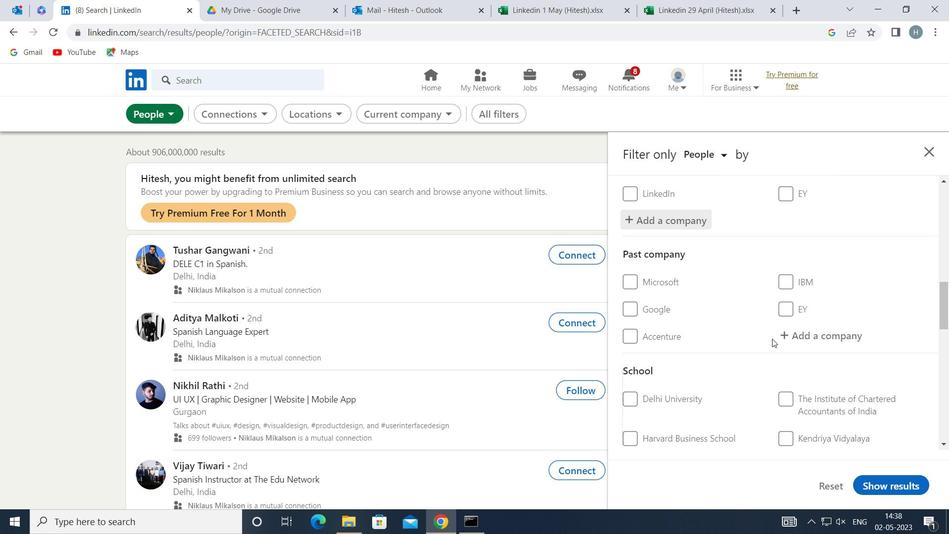 
Action: Mouse scrolled (772, 337) with delta (0, 0)
Screenshot: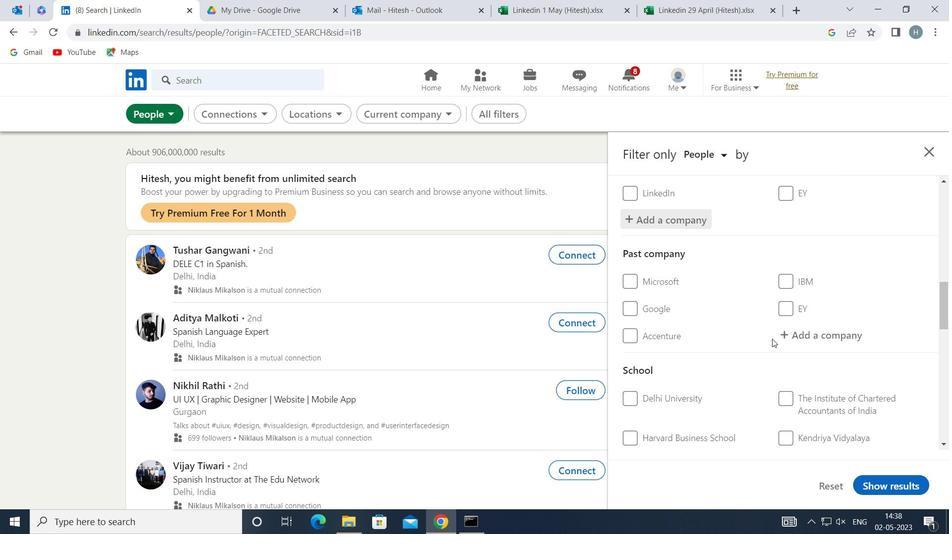 
Action: Mouse moved to (799, 347)
Screenshot: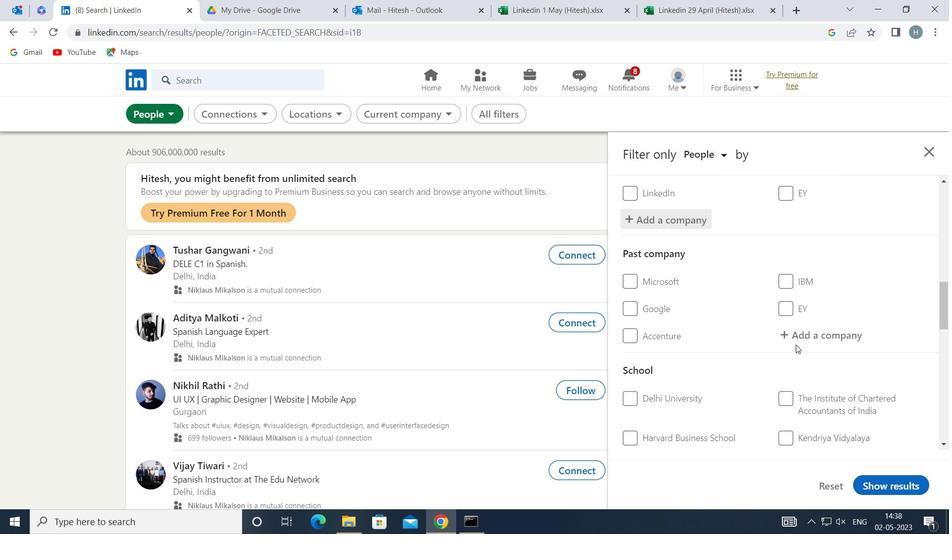 
Action: Mouse scrolled (799, 346) with delta (0, 0)
Screenshot: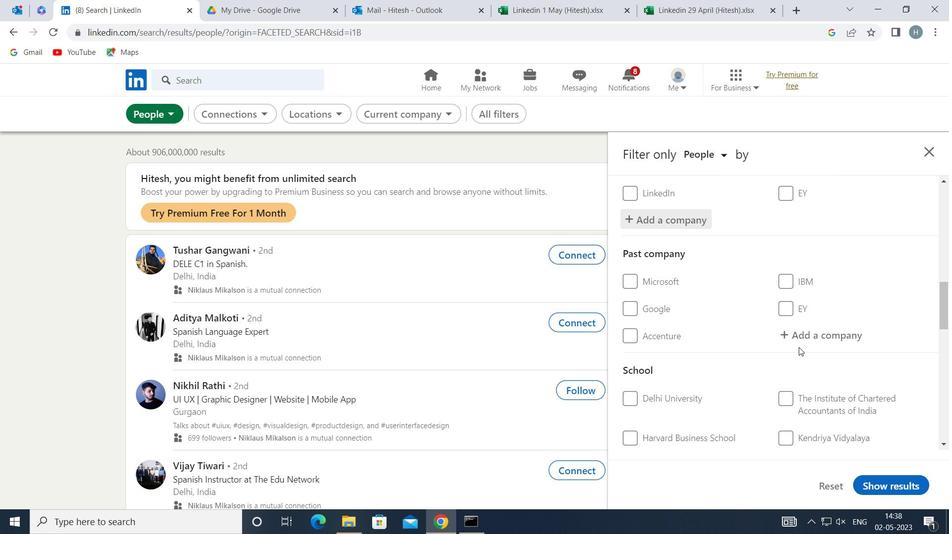 
Action: Mouse moved to (839, 281)
Screenshot: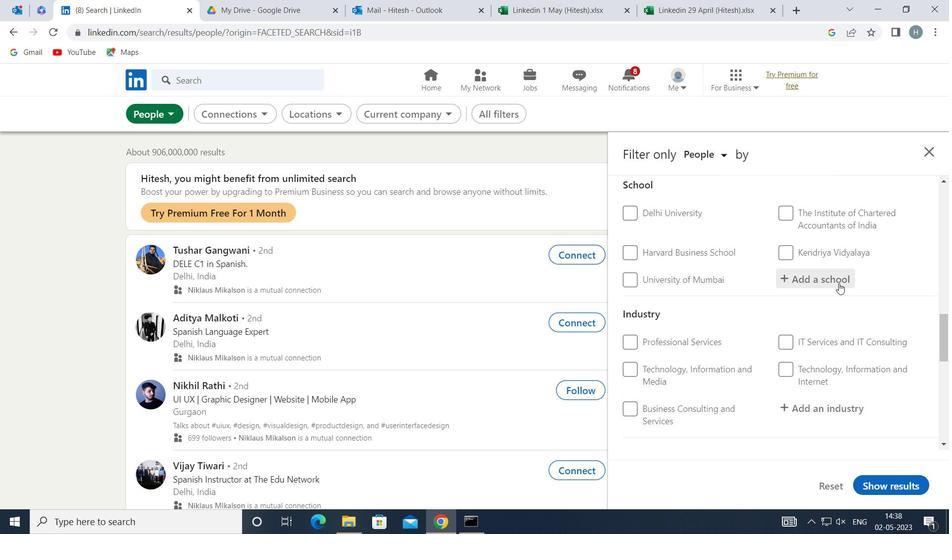 
Action: Mouse pressed left at (839, 281)
Screenshot: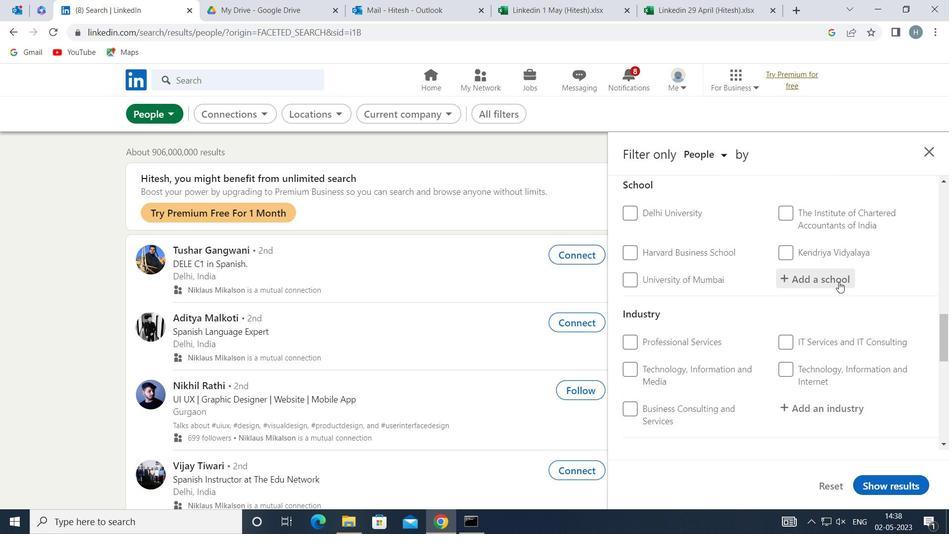 
Action: Key pressed <Key.shift>INDIAN<Key.space><Key.shift>INSTITUTE<Key.space>OF<Key.space><Key.shift>N<Key.backspace><Key.shift>M
Screenshot: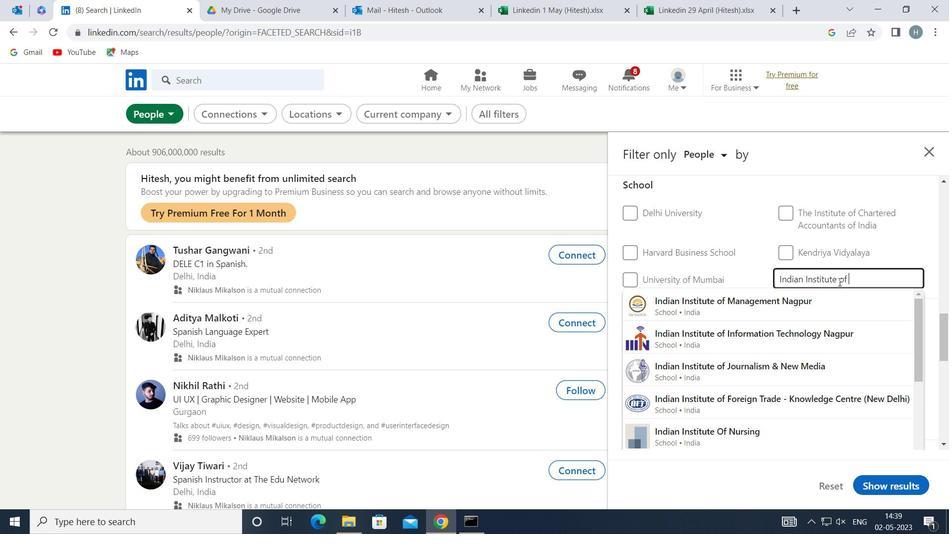 
Action: Mouse moved to (834, 306)
Screenshot: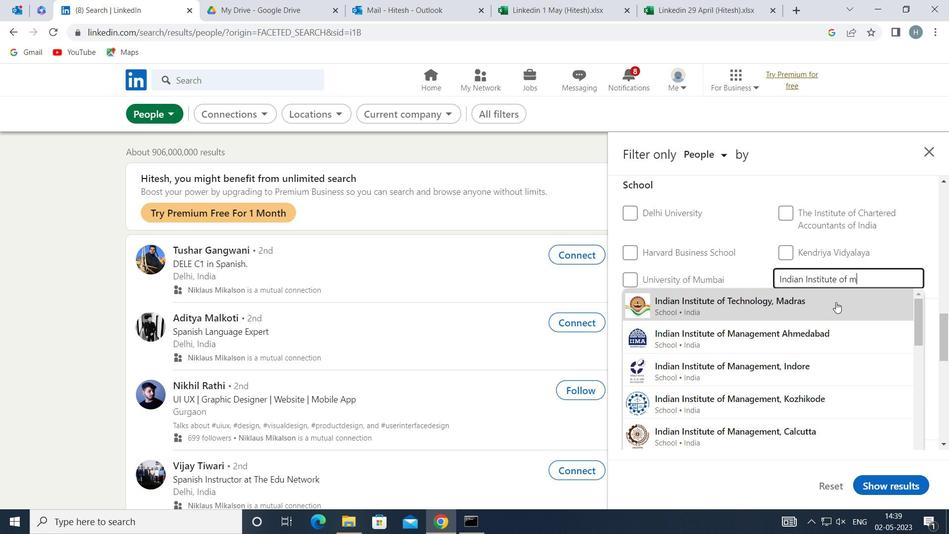 
Action: Key pressed ANAGEMENT<Key.space><Key.shift>T
Screenshot: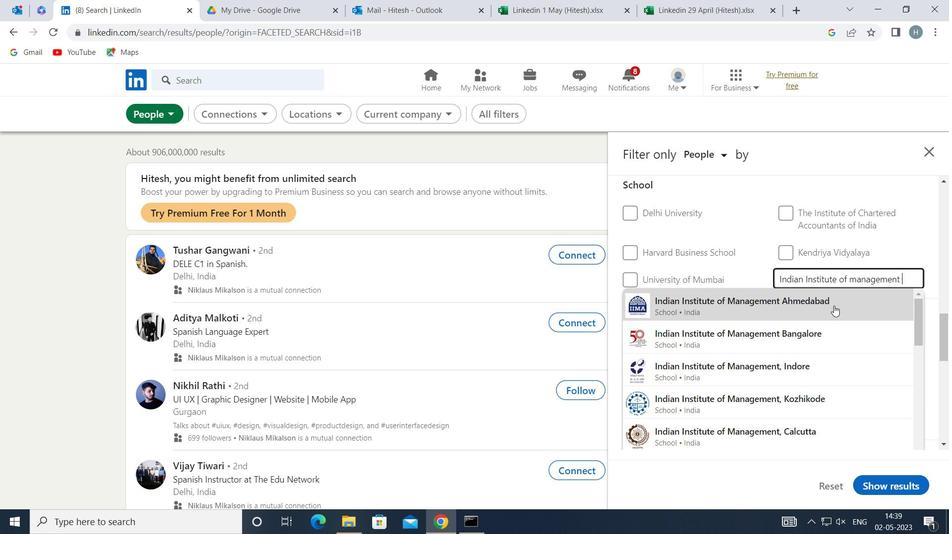 
Action: Mouse pressed left at (834, 306)
Screenshot: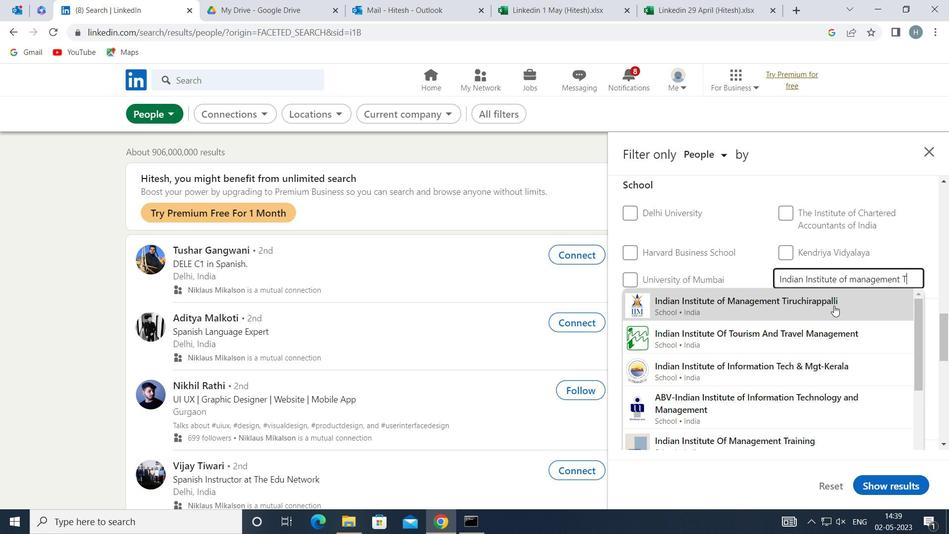 
Action: Mouse moved to (798, 317)
Screenshot: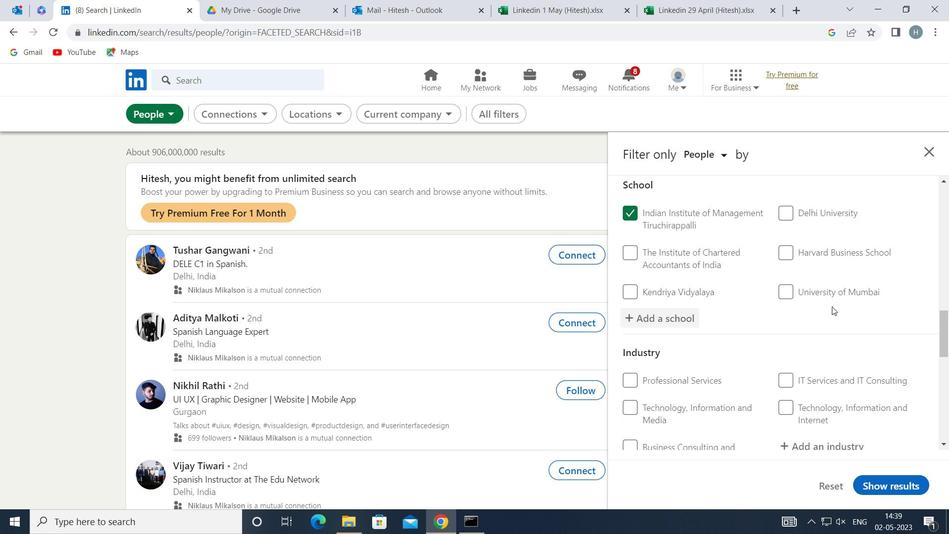
Action: Mouse scrolled (798, 316) with delta (0, 0)
Screenshot: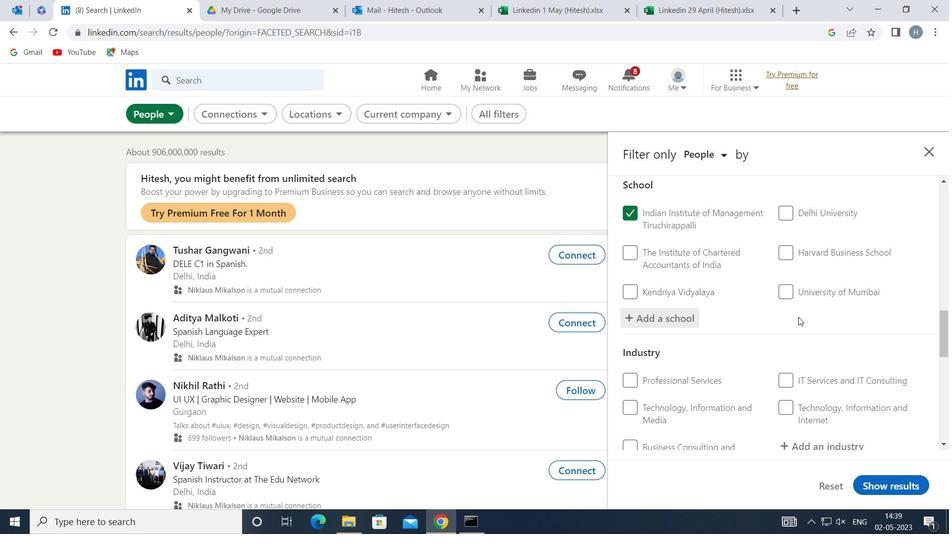 
Action: Mouse moved to (796, 317)
Screenshot: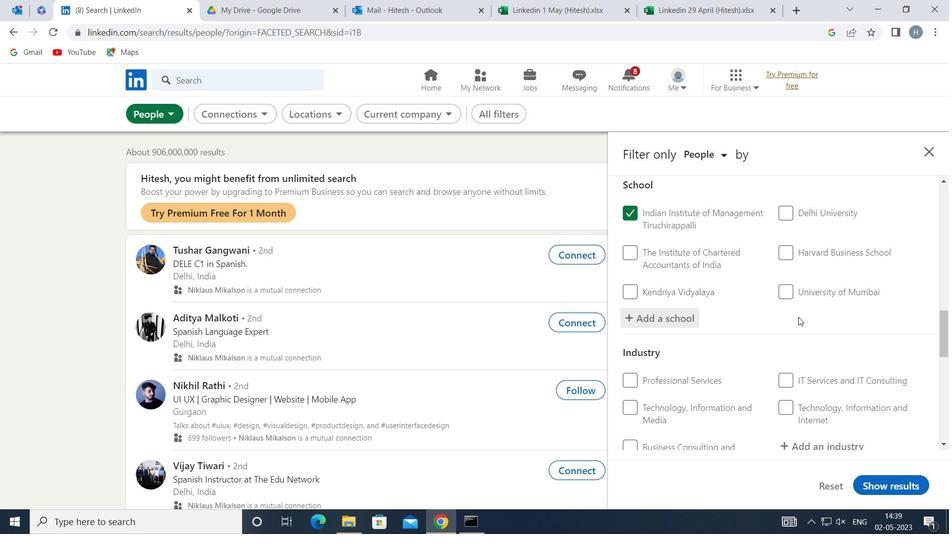 
Action: Mouse scrolled (796, 317) with delta (0, 0)
Screenshot: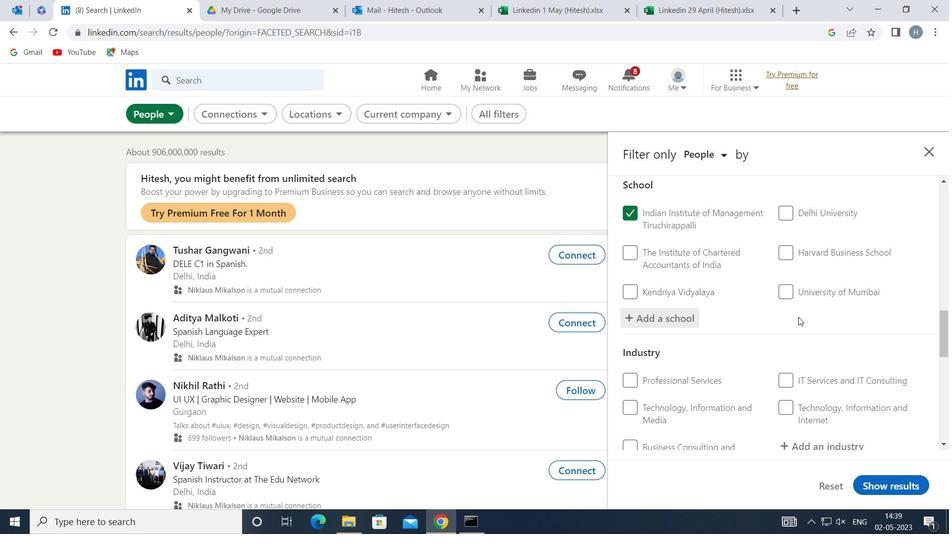 
Action: Mouse moved to (820, 321)
Screenshot: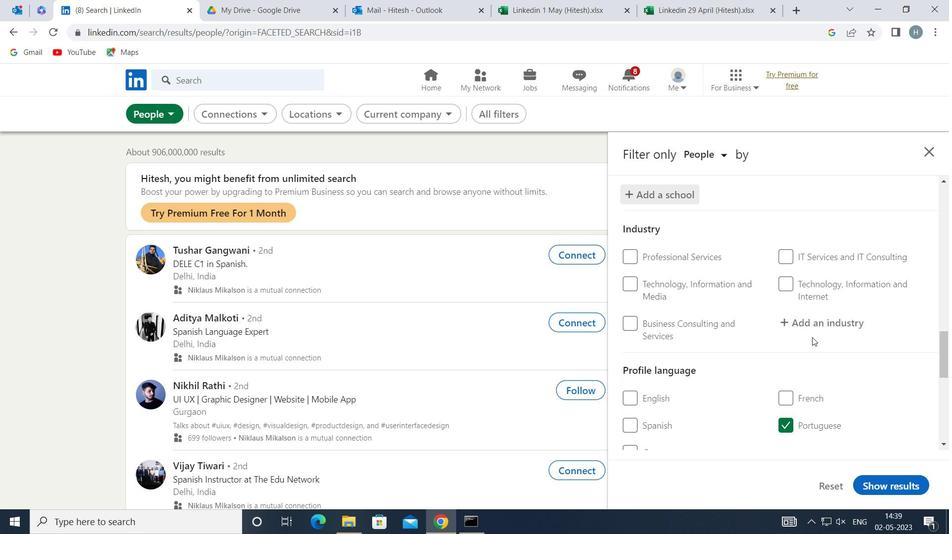 
Action: Mouse pressed left at (820, 321)
Screenshot: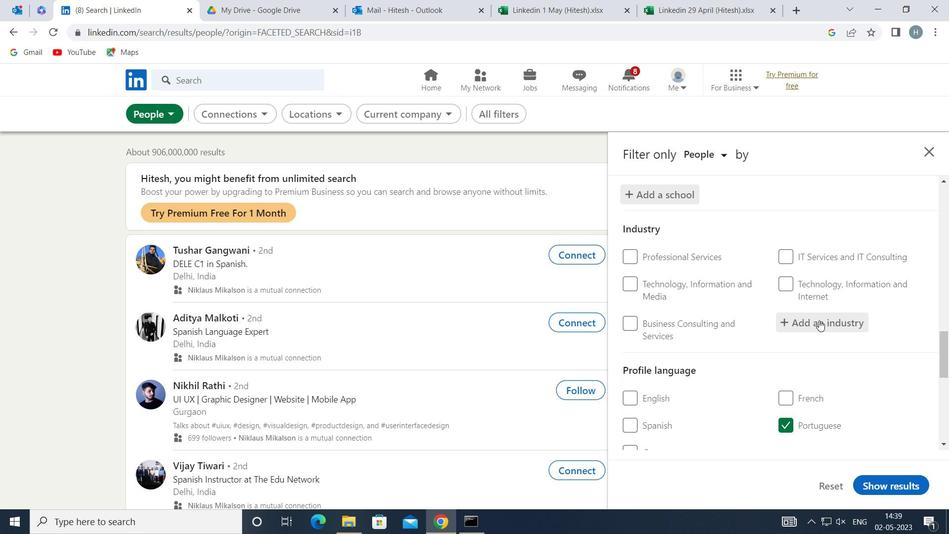 
Action: Mouse moved to (694, 322)
Screenshot: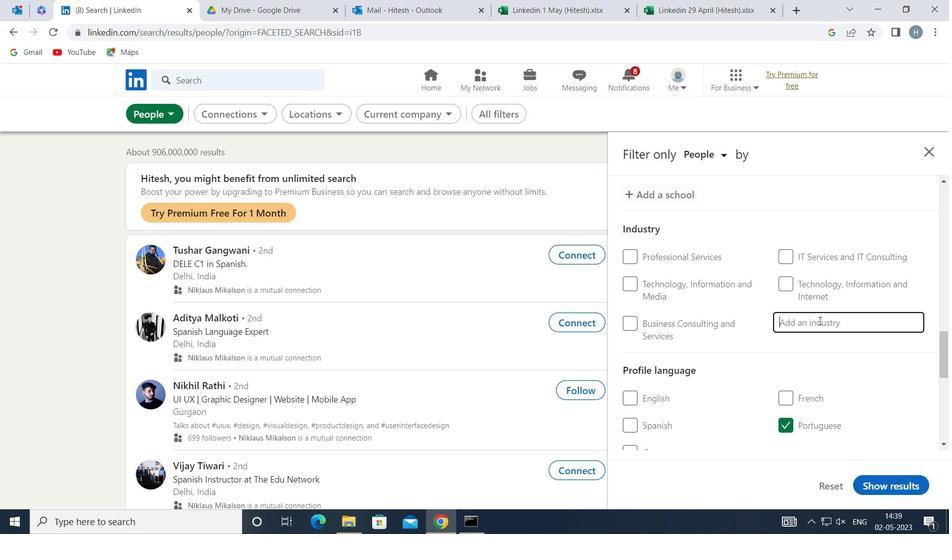 
Action: Key pressed <Key.shift>RETAIL<Key.space><Key.shift>RECYC
Screenshot: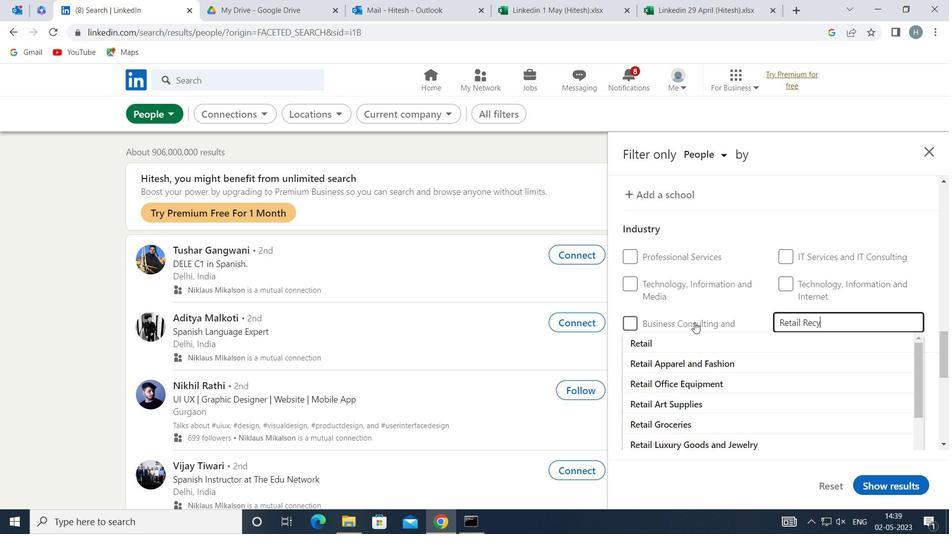 
Action: Mouse moved to (721, 343)
Screenshot: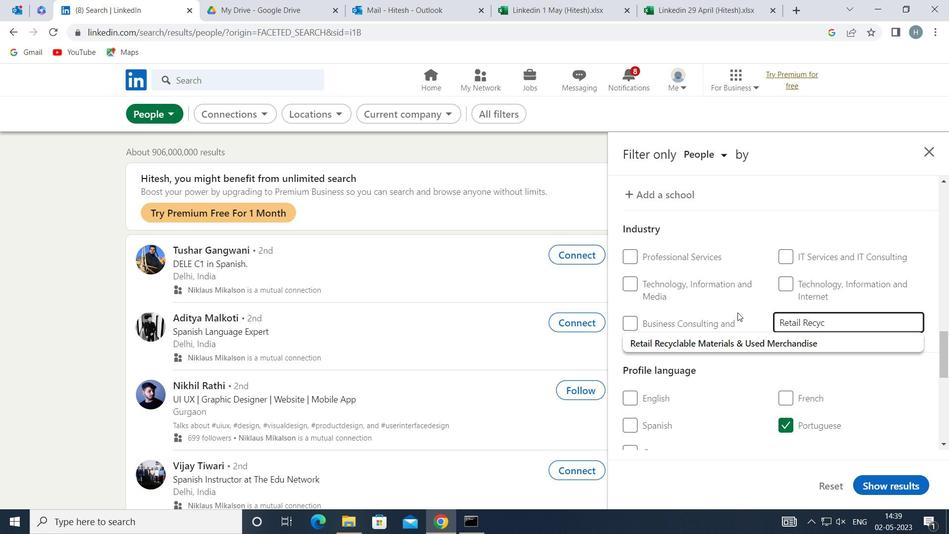 
Action: Mouse pressed left at (721, 343)
Screenshot: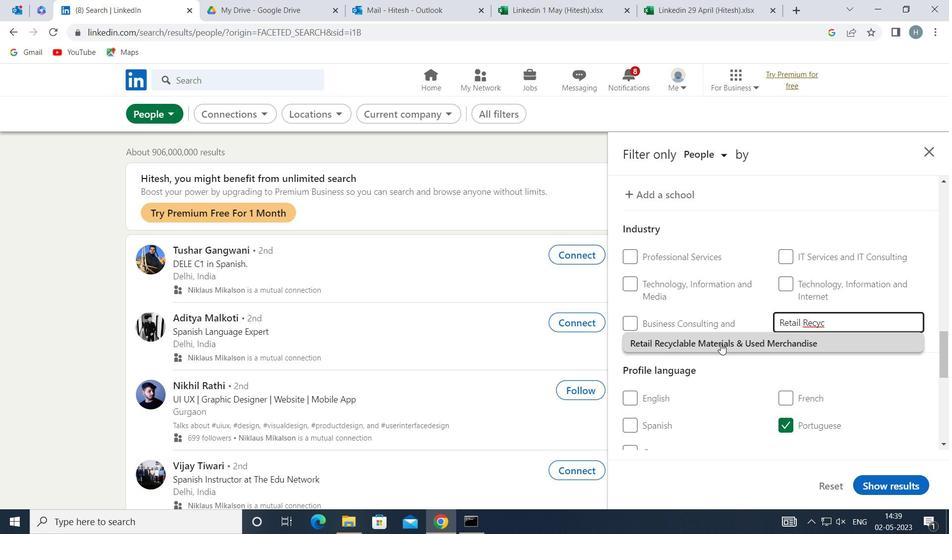 
Action: Mouse moved to (717, 346)
Screenshot: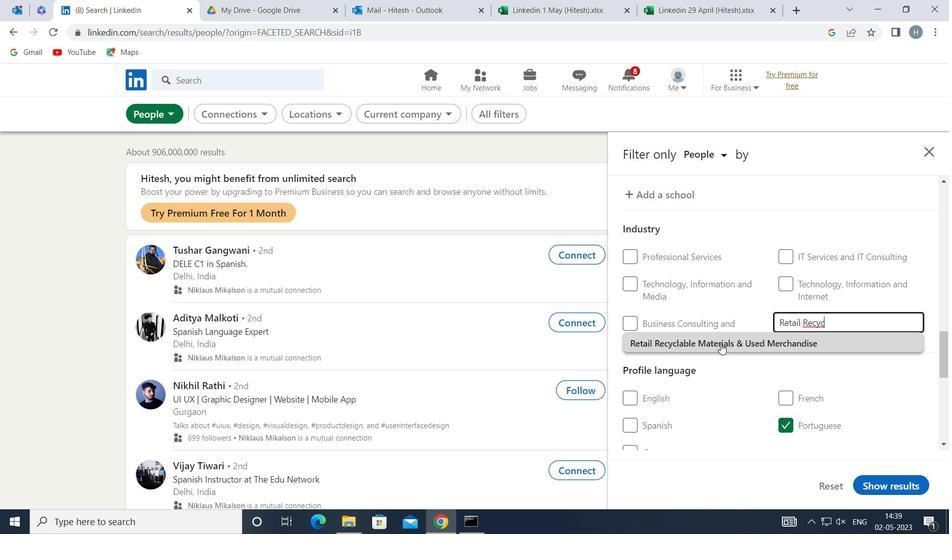 
Action: Mouse scrolled (717, 346) with delta (0, 0)
Screenshot: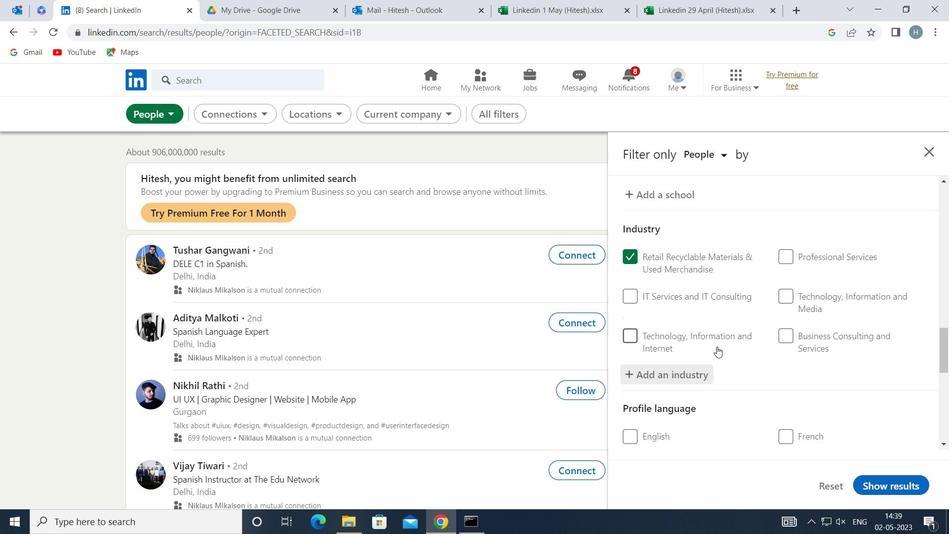 
Action: Mouse scrolled (717, 346) with delta (0, 0)
Screenshot: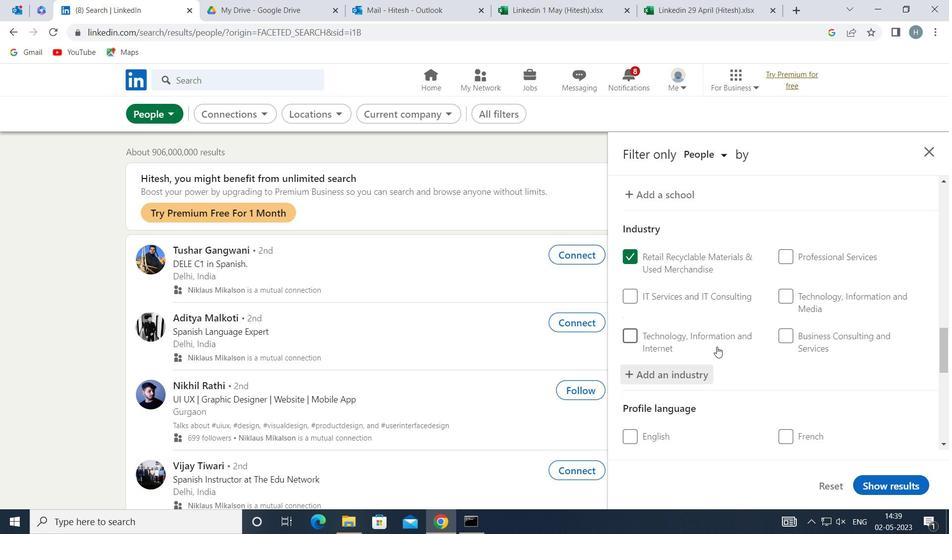 
Action: Mouse scrolled (717, 346) with delta (0, 0)
Screenshot: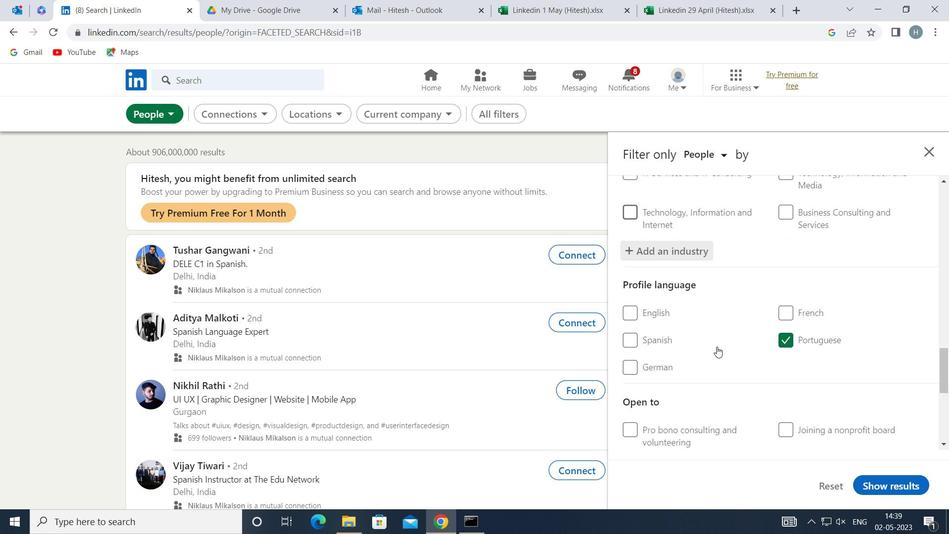 
Action: Mouse moved to (717, 346)
Screenshot: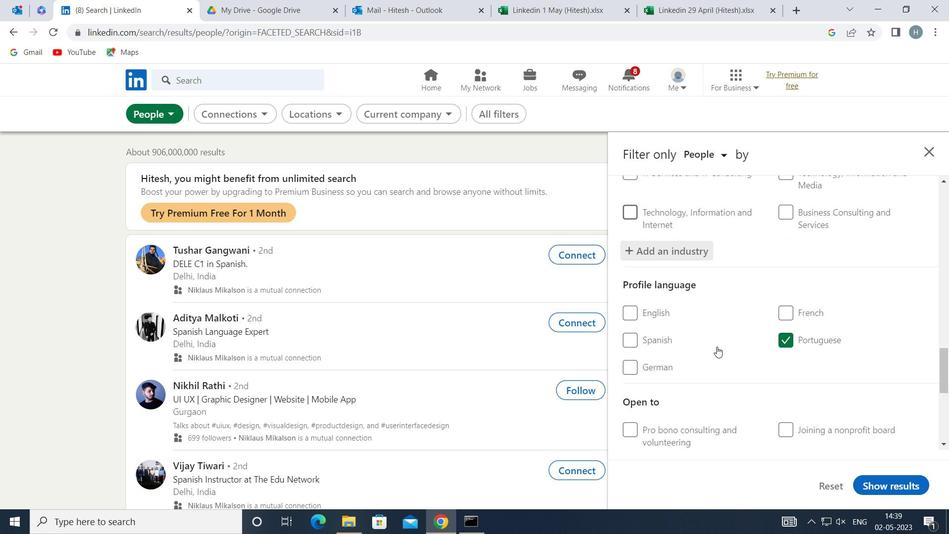 
Action: Mouse scrolled (717, 346) with delta (0, 0)
Screenshot: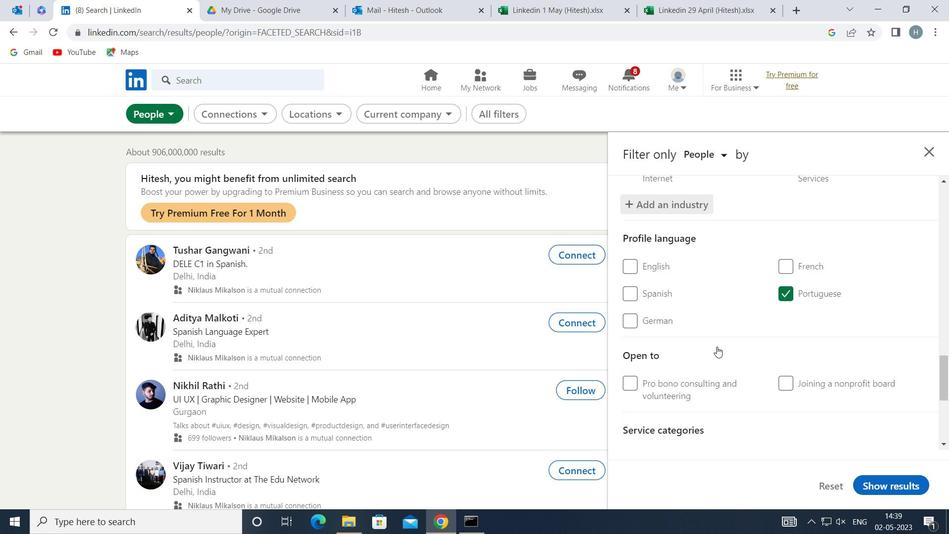 
Action: Mouse scrolled (717, 346) with delta (0, 0)
Screenshot: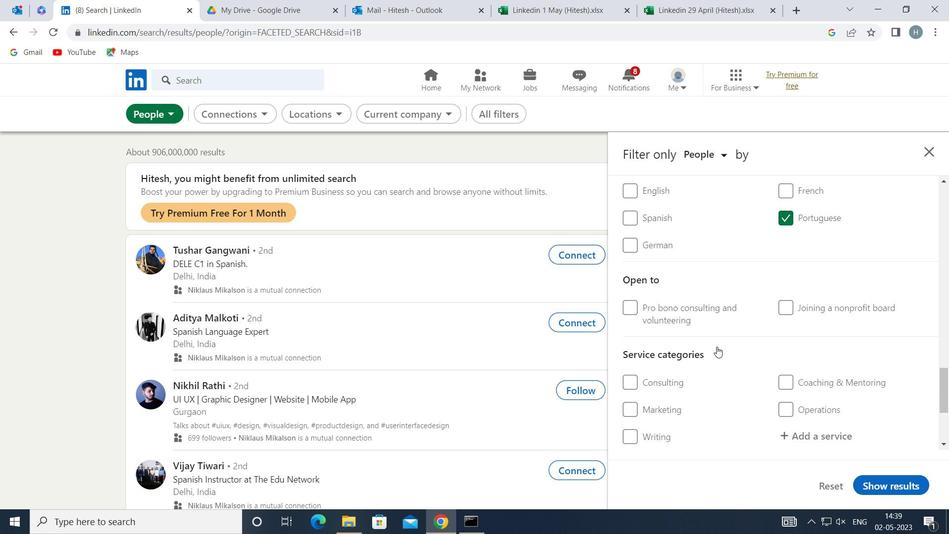 
Action: Mouse moved to (797, 366)
Screenshot: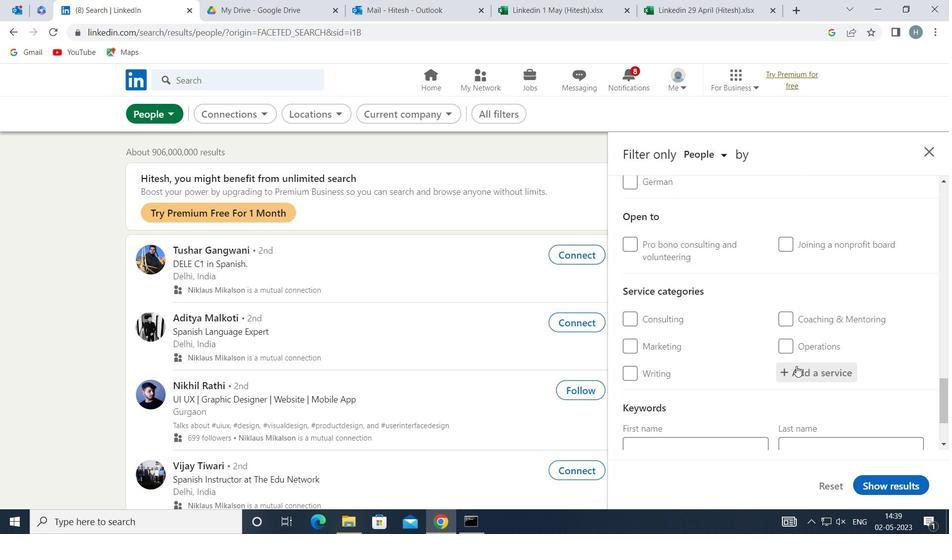 
Action: Mouse pressed left at (797, 366)
Screenshot: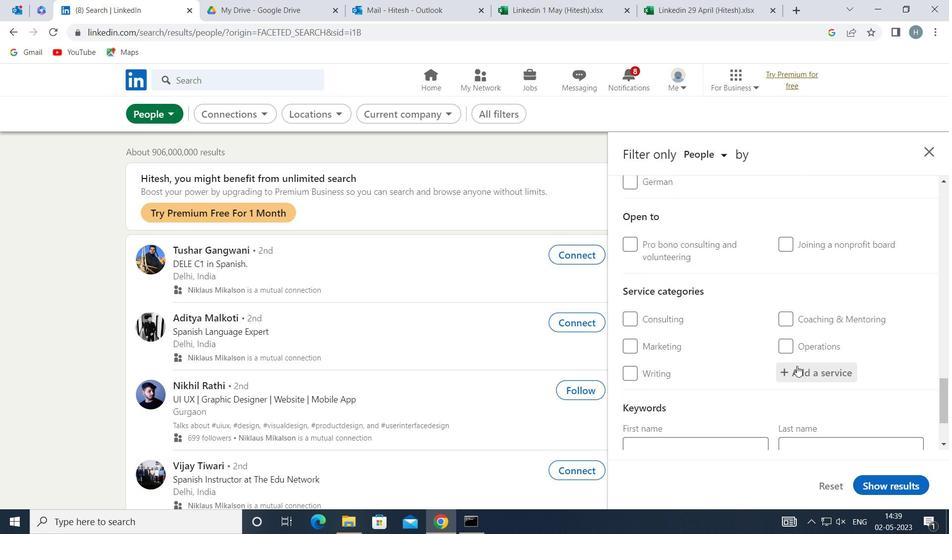 
Action: Mouse moved to (798, 366)
Screenshot: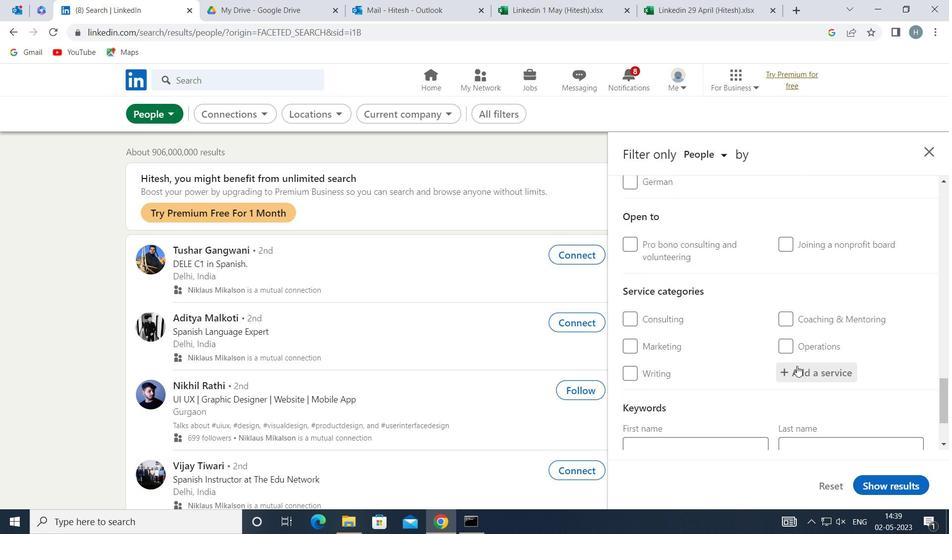 
Action: Key pressed <Key.shift>SUPPORT<Key.space><Key.shift>TECHNICAL
Screenshot: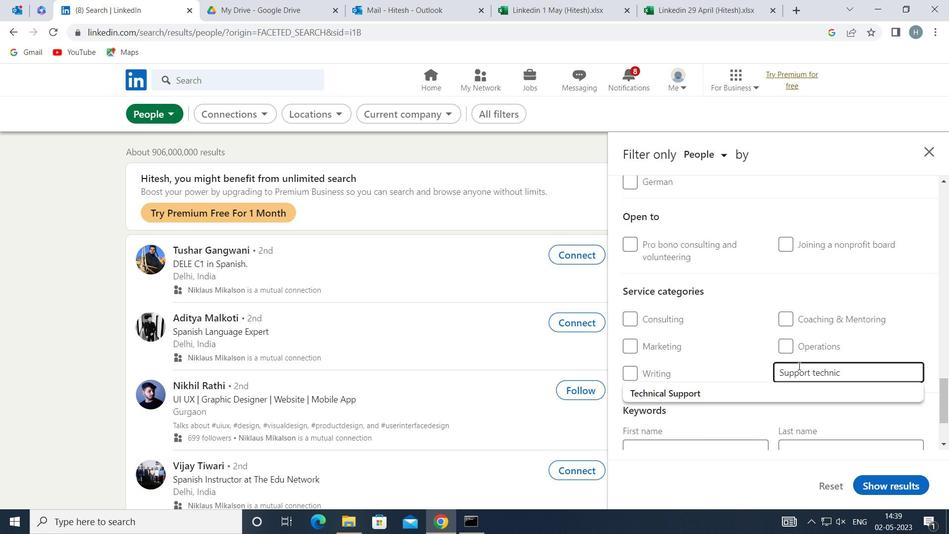 
Action: Mouse moved to (793, 355)
Screenshot: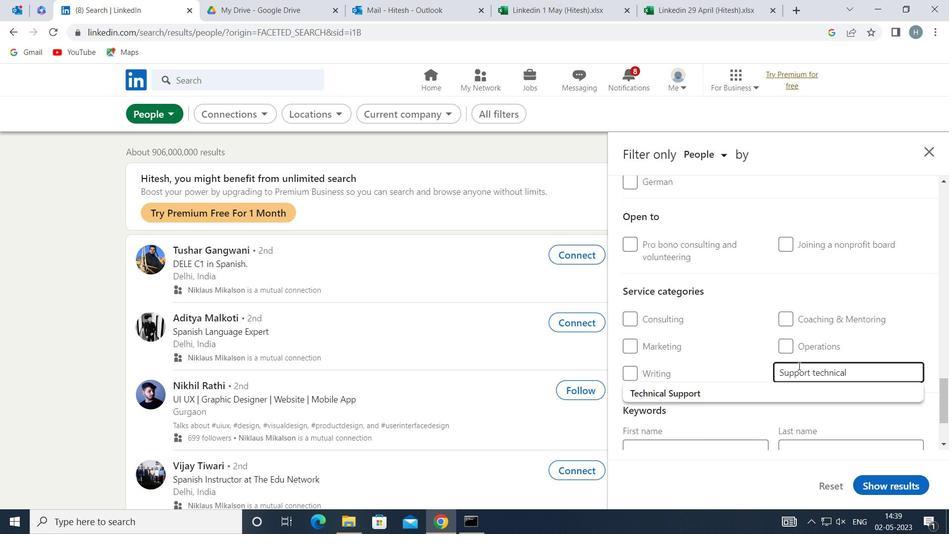 
Action: Key pressed <Key.space><Key.shift>WRITING
Screenshot: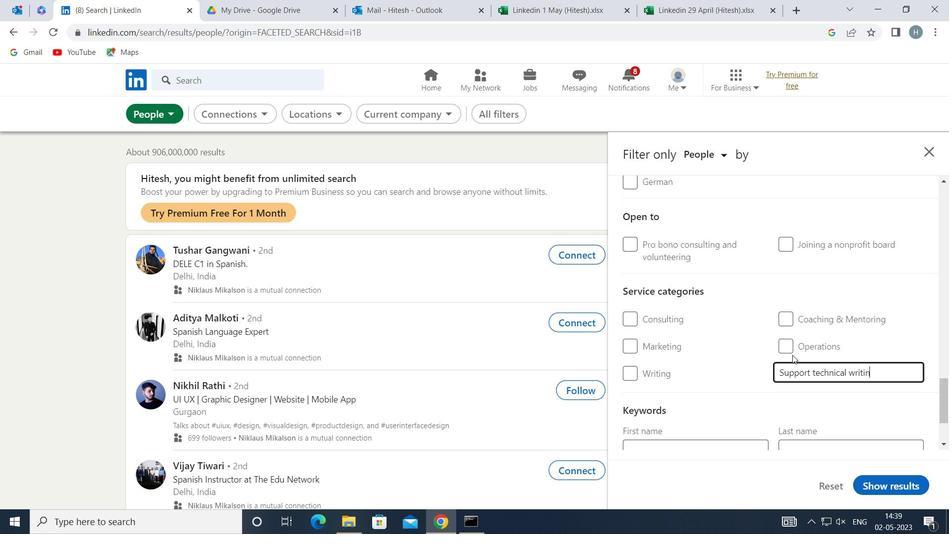 
Action: Mouse moved to (863, 403)
Screenshot: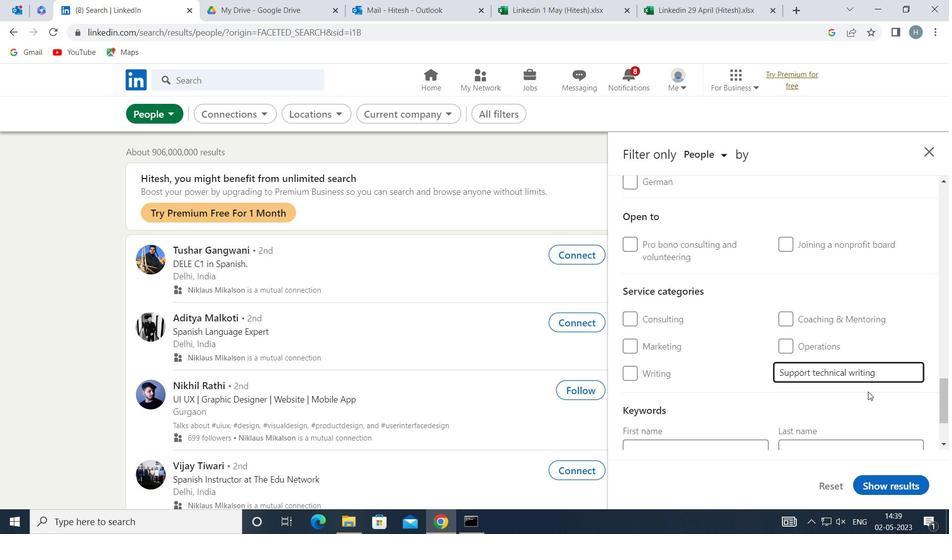 
Action: Mouse pressed left at (863, 403)
Screenshot: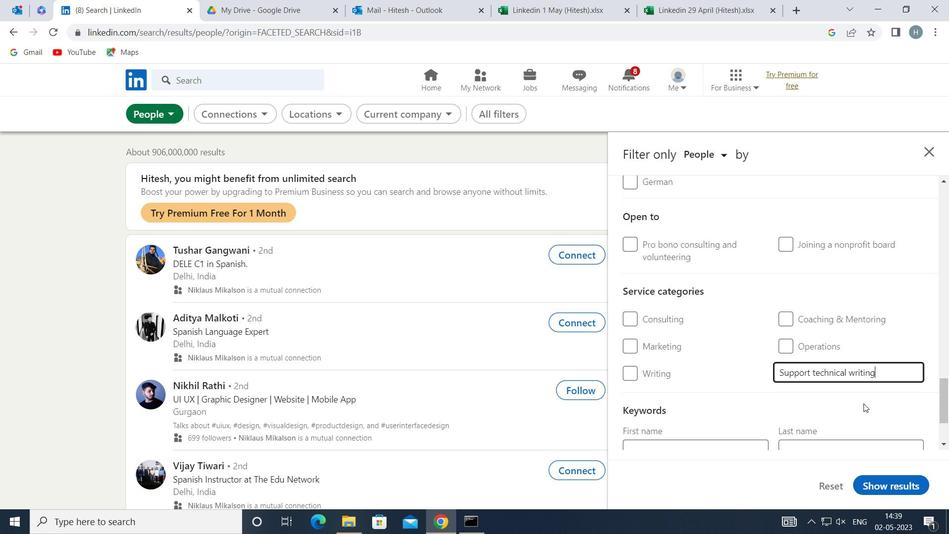 
Action: Mouse moved to (849, 396)
Screenshot: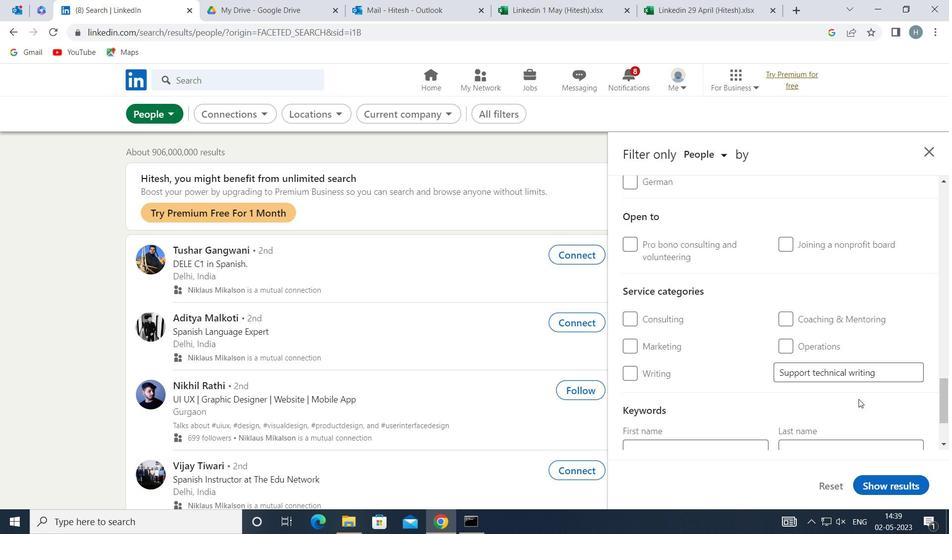 
Action: Mouse scrolled (849, 395) with delta (0, 0)
Screenshot: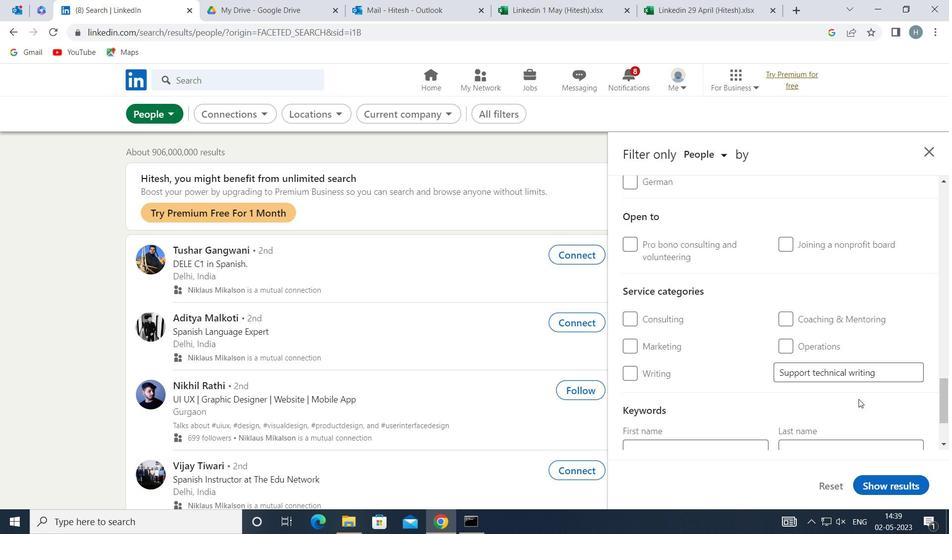 
Action: Mouse moved to (843, 394)
Screenshot: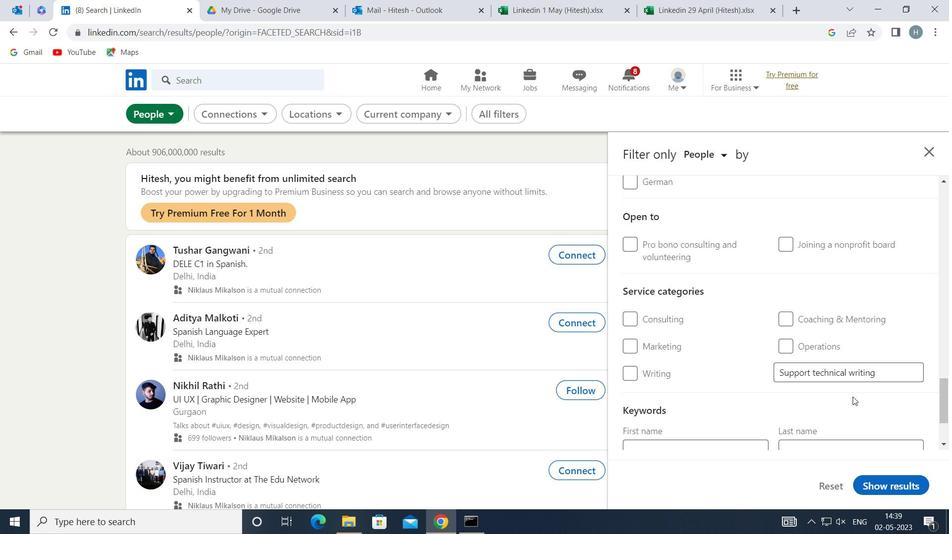 
Action: Mouse scrolled (843, 394) with delta (0, 0)
Screenshot: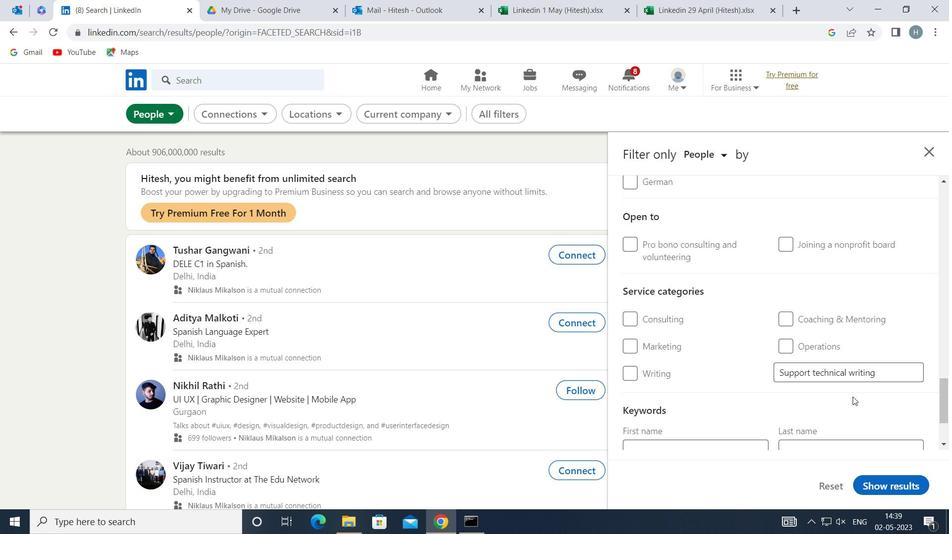 
Action: Mouse moved to (840, 384)
Screenshot: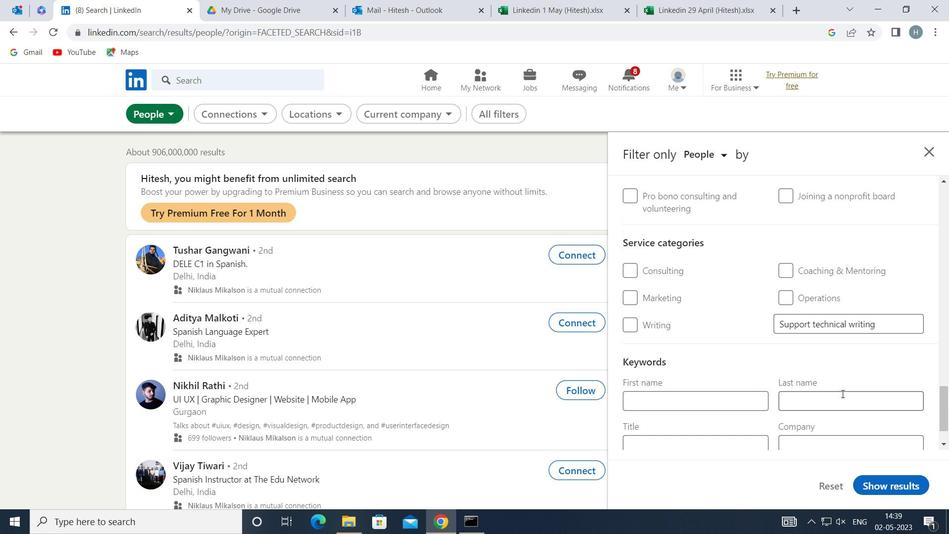 
Action: Mouse scrolled (840, 384) with delta (0, 0)
Screenshot: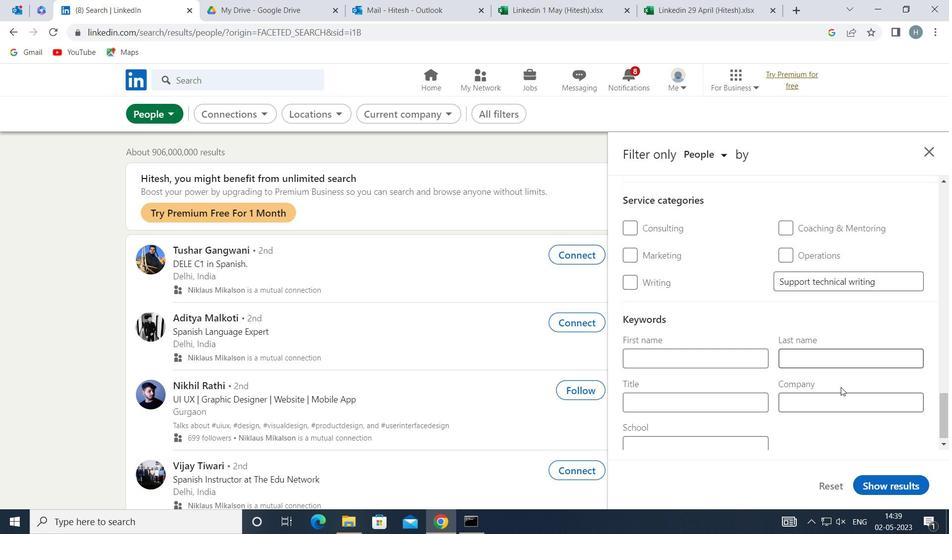
Action: Mouse moved to (735, 395)
Screenshot: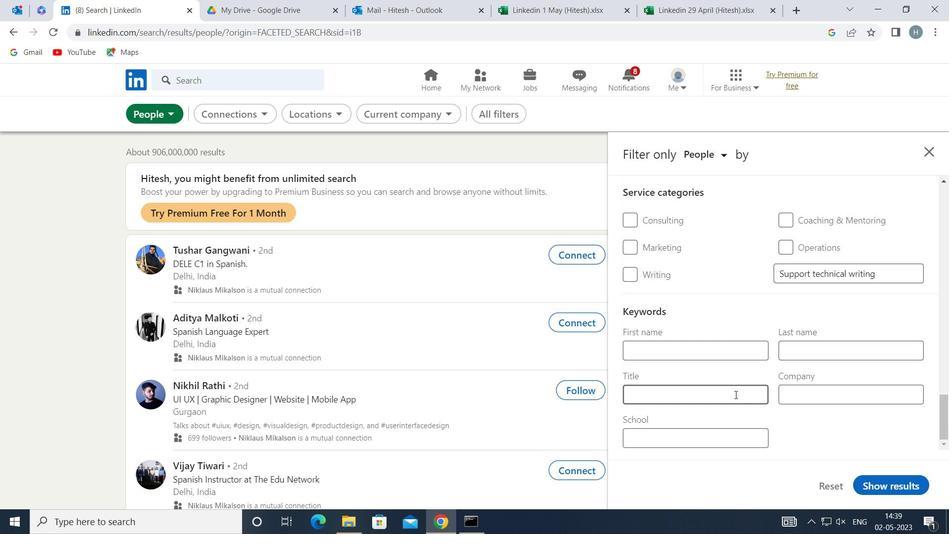 
Action: Mouse pressed left at (735, 395)
Screenshot: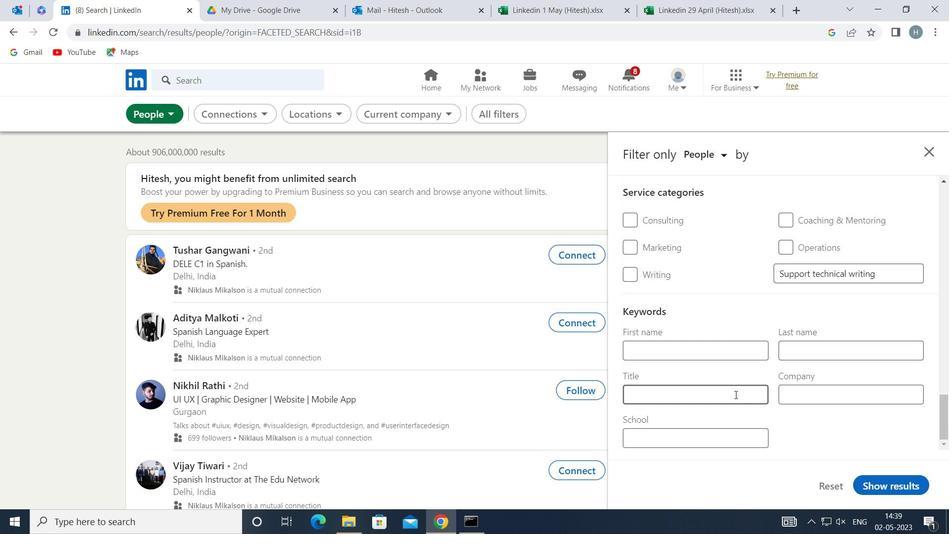 
Action: Key pressed <Key.shift>MASON
Screenshot: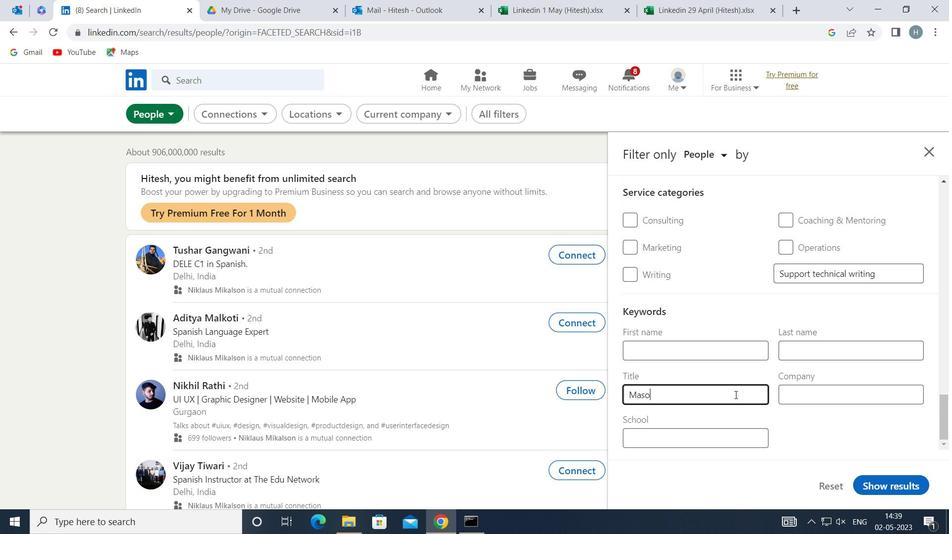
Action: Mouse moved to (893, 488)
Screenshot: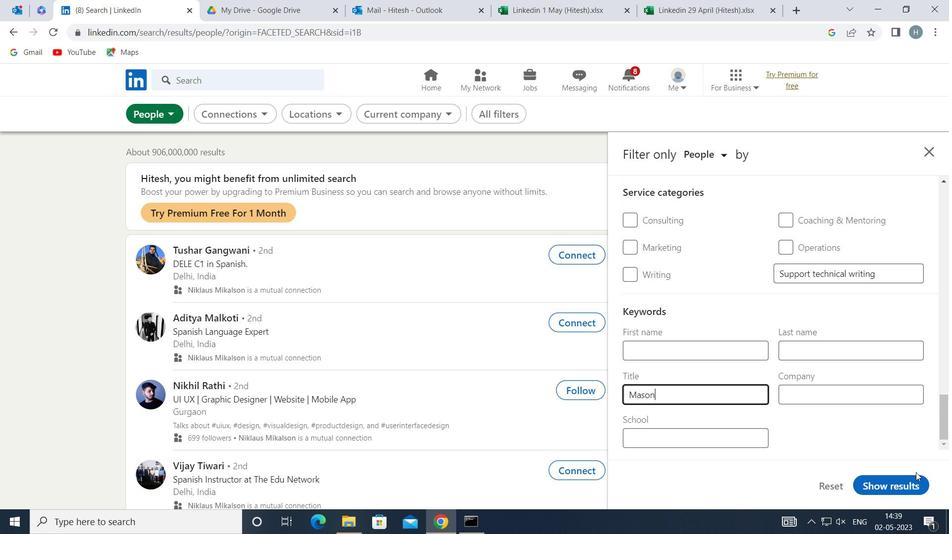 
Action: Mouse pressed left at (893, 488)
Screenshot: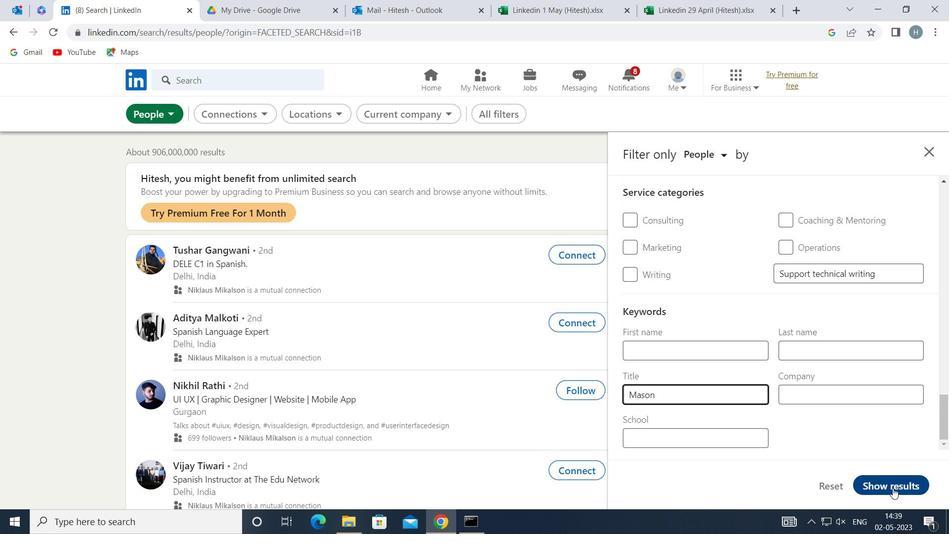 
Action: Mouse moved to (655, 339)
Screenshot: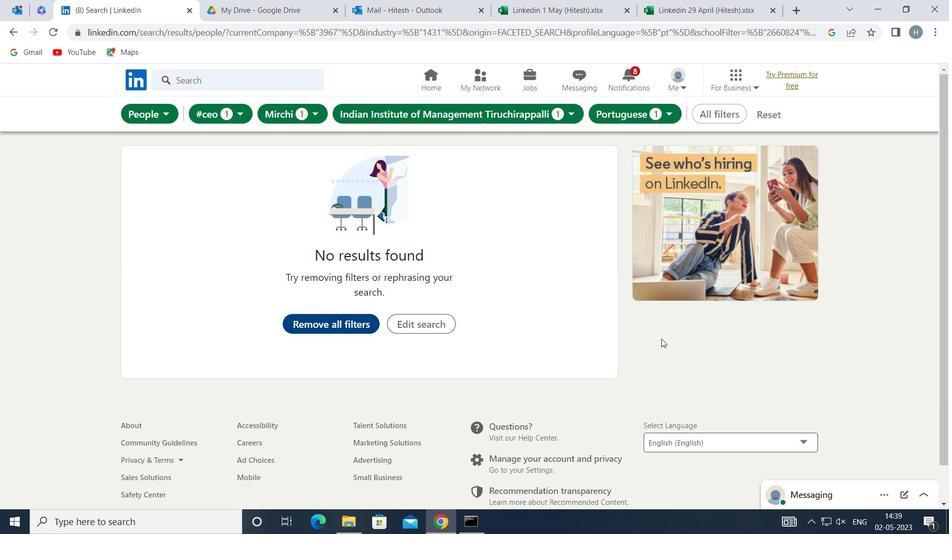 
